 Task: Create a due date automation trigger when advanced on, on the monday before a card is due add fields without custom field "Resume" set to a date between 1 and 7 working days from now at 11:00 AM.
Action: Mouse moved to (1161, 92)
Screenshot: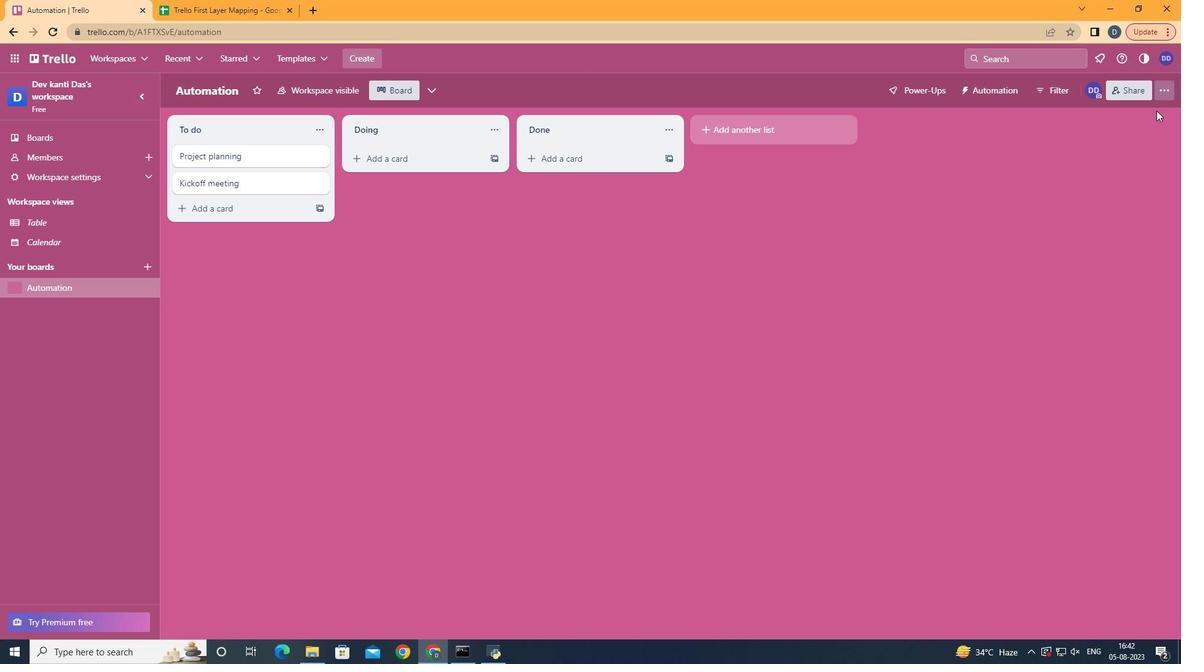 
Action: Mouse pressed left at (1161, 92)
Screenshot: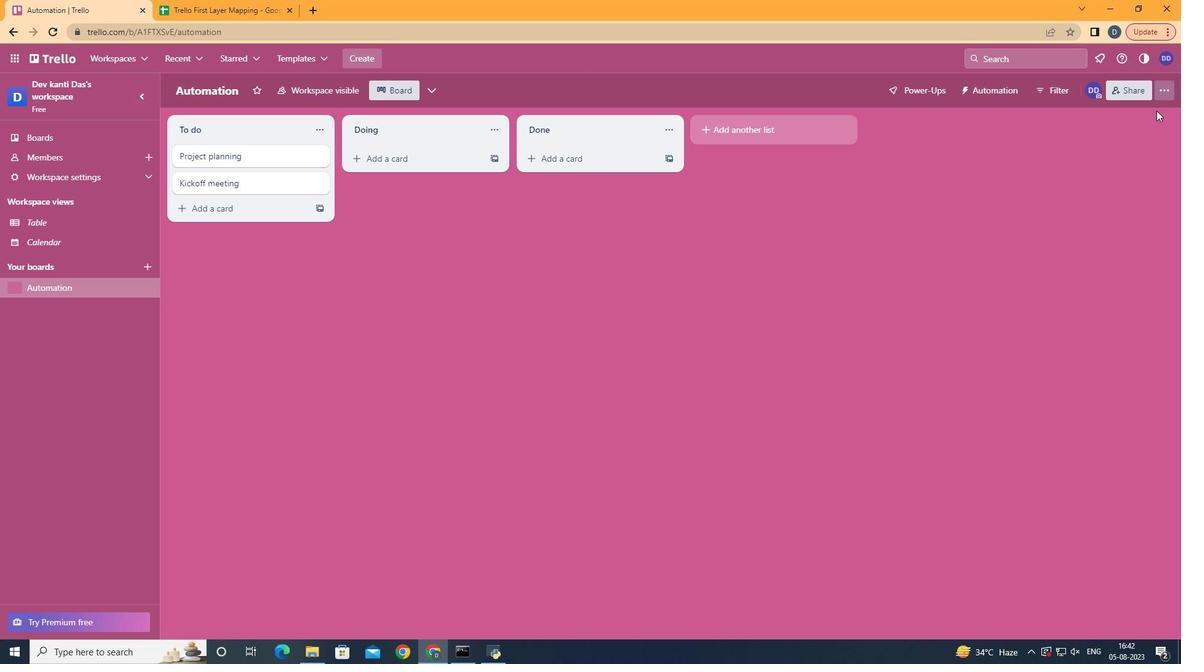 
Action: Mouse moved to (1071, 267)
Screenshot: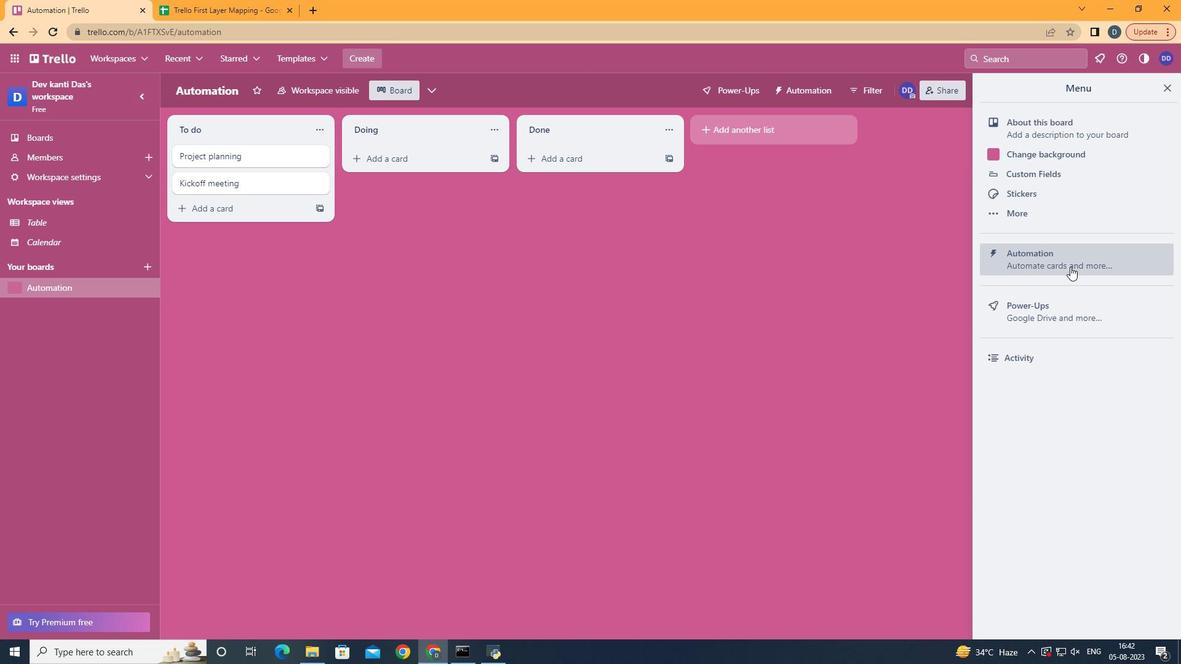 
Action: Mouse pressed left at (1071, 267)
Screenshot: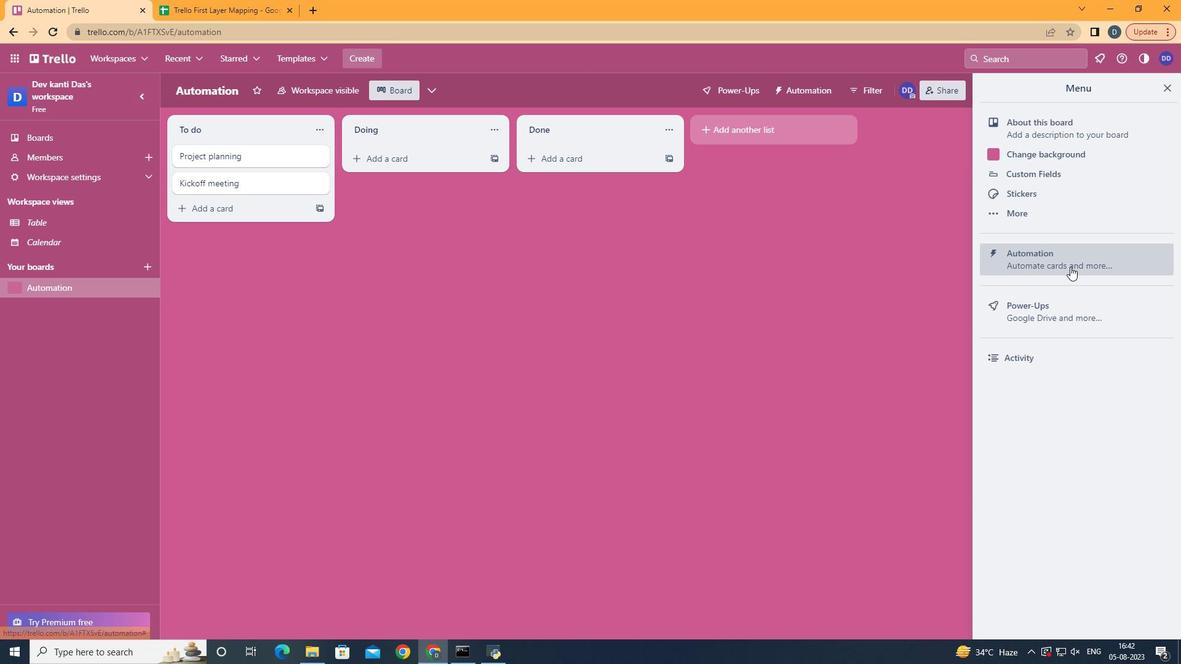 
Action: Mouse moved to (260, 254)
Screenshot: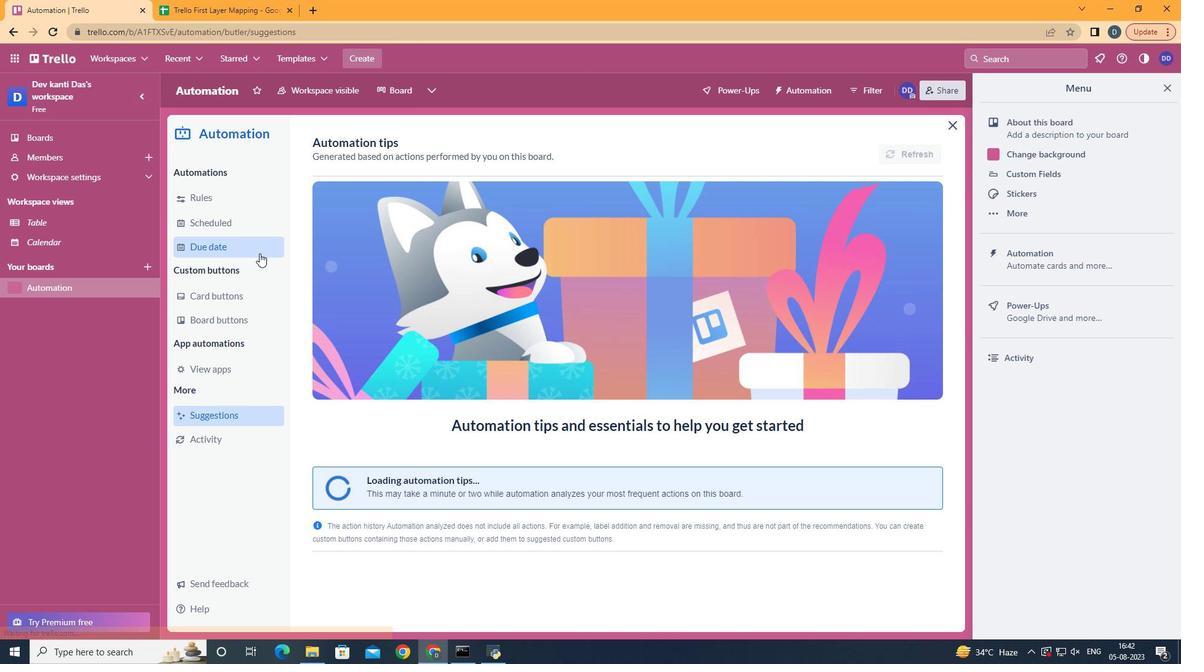 
Action: Mouse pressed left at (260, 254)
Screenshot: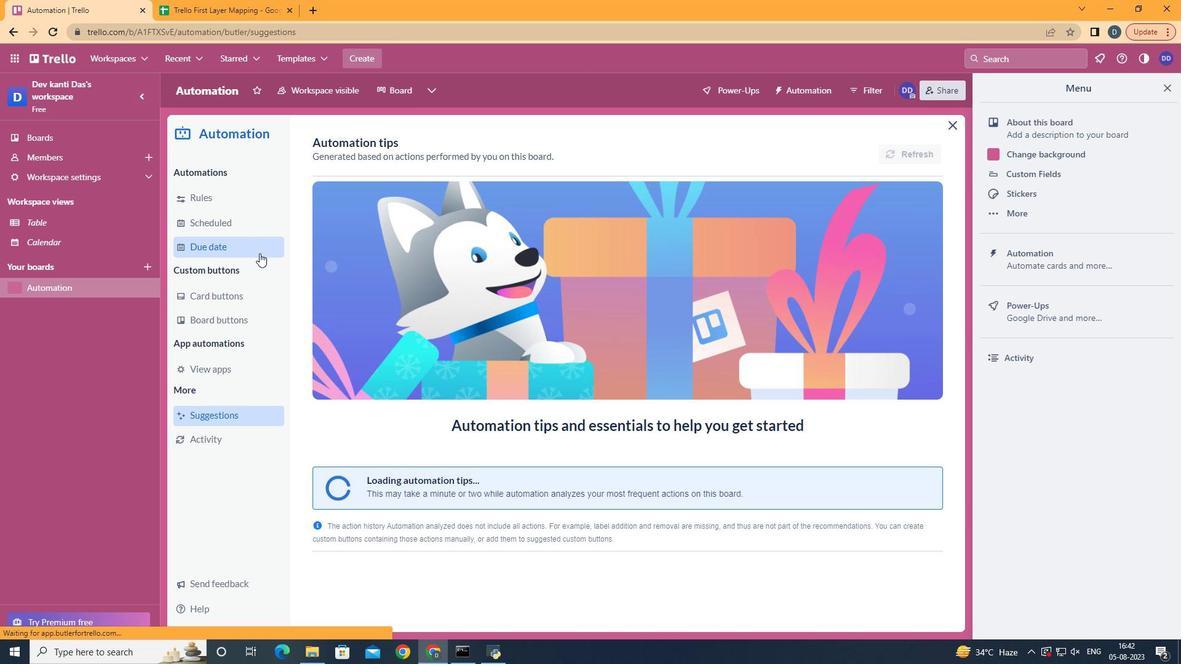 
Action: Mouse moved to (876, 145)
Screenshot: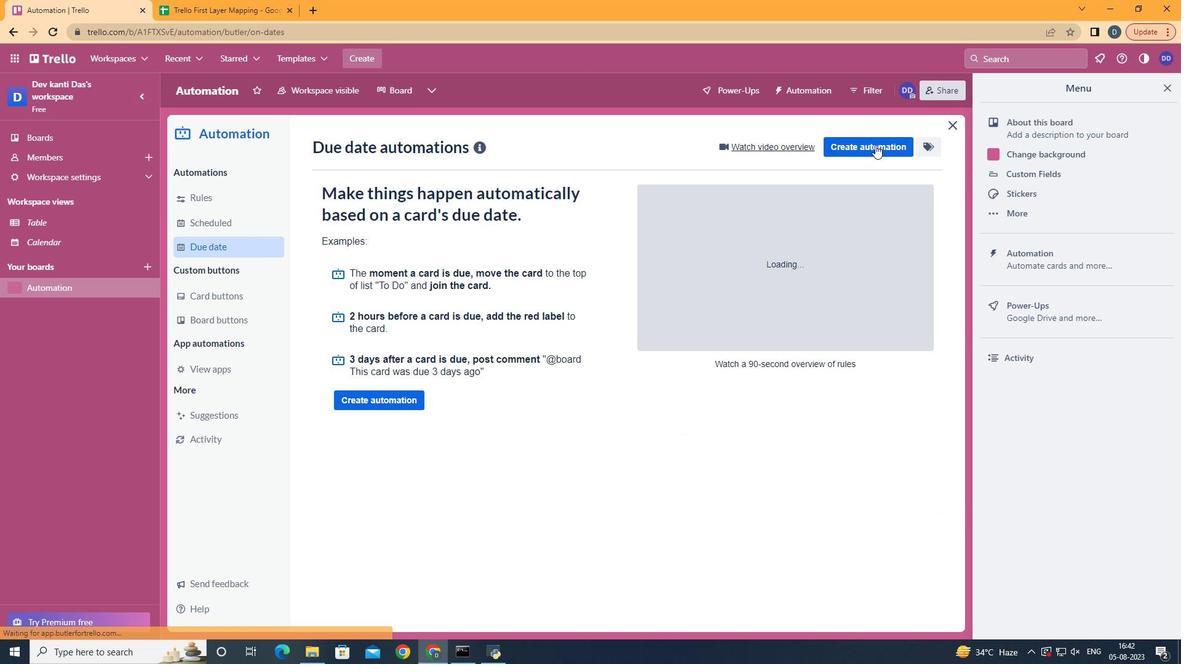 
Action: Mouse pressed left at (876, 145)
Screenshot: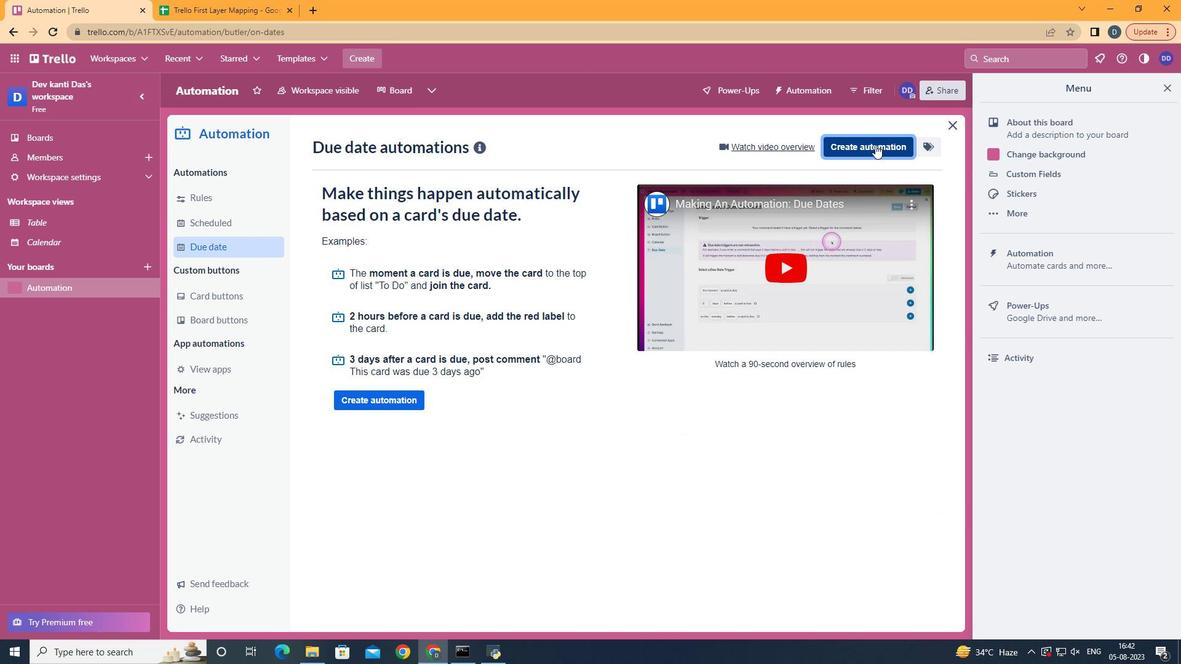 
Action: Mouse moved to (633, 274)
Screenshot: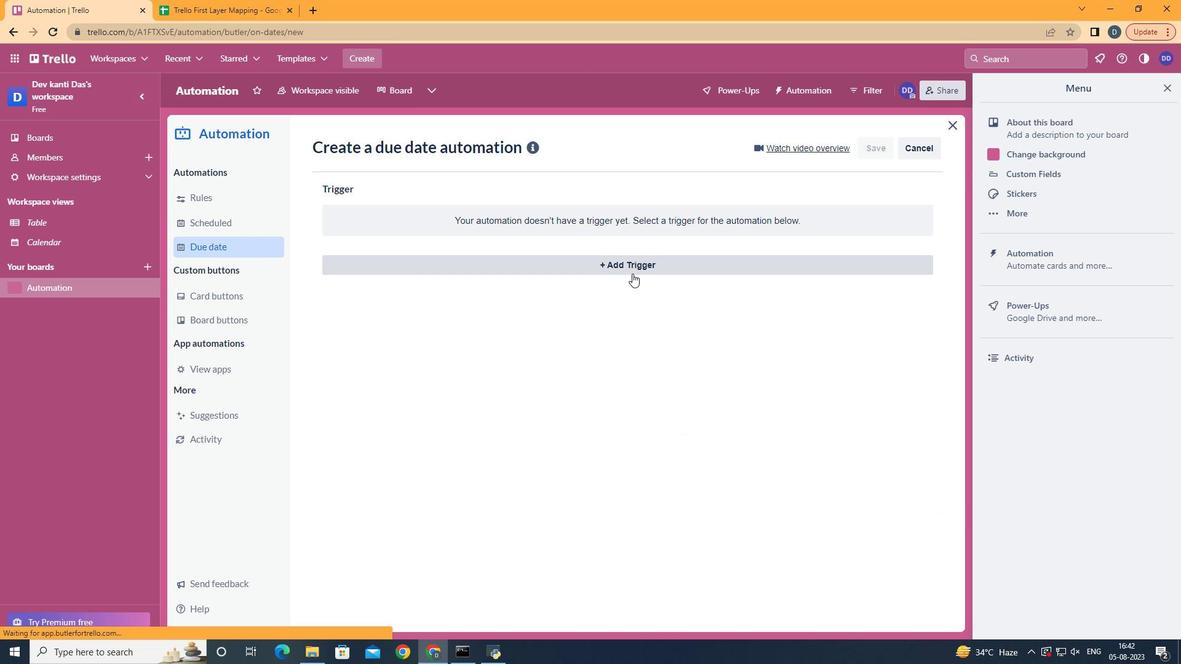 
Action: Mouse pressed left at (633, 274)
Screenshot: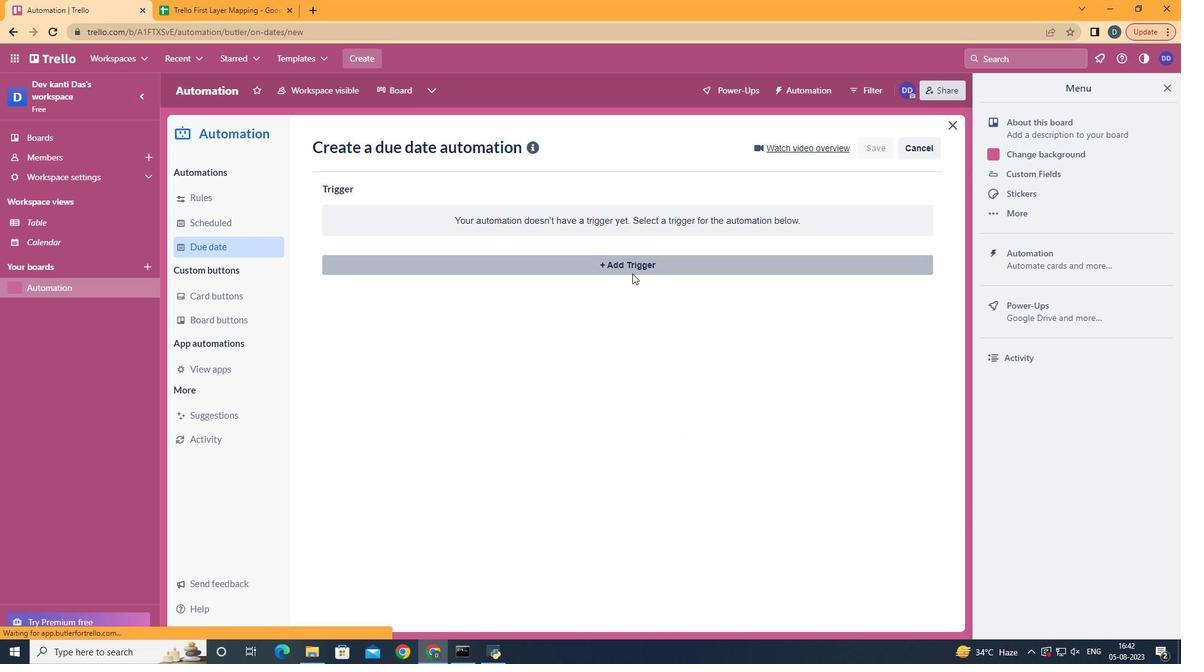 
Action: Mouse moved to (396, 324)
Screenshot: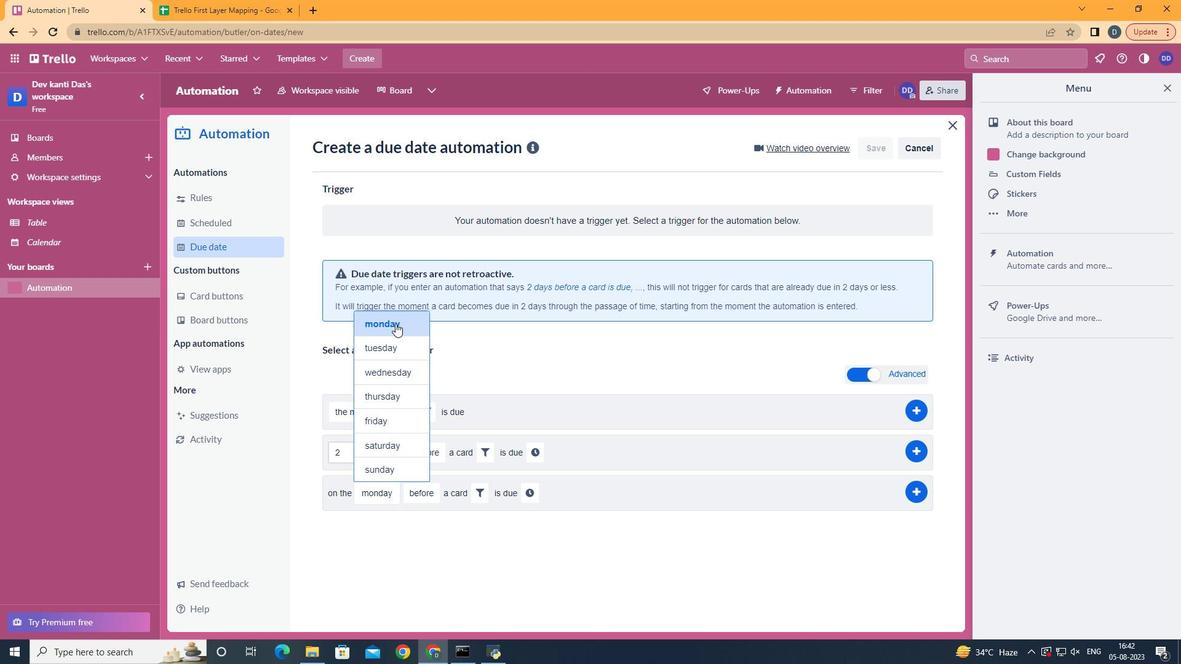 
Action: Mouse pressed left at (396, 324)
Screenshot: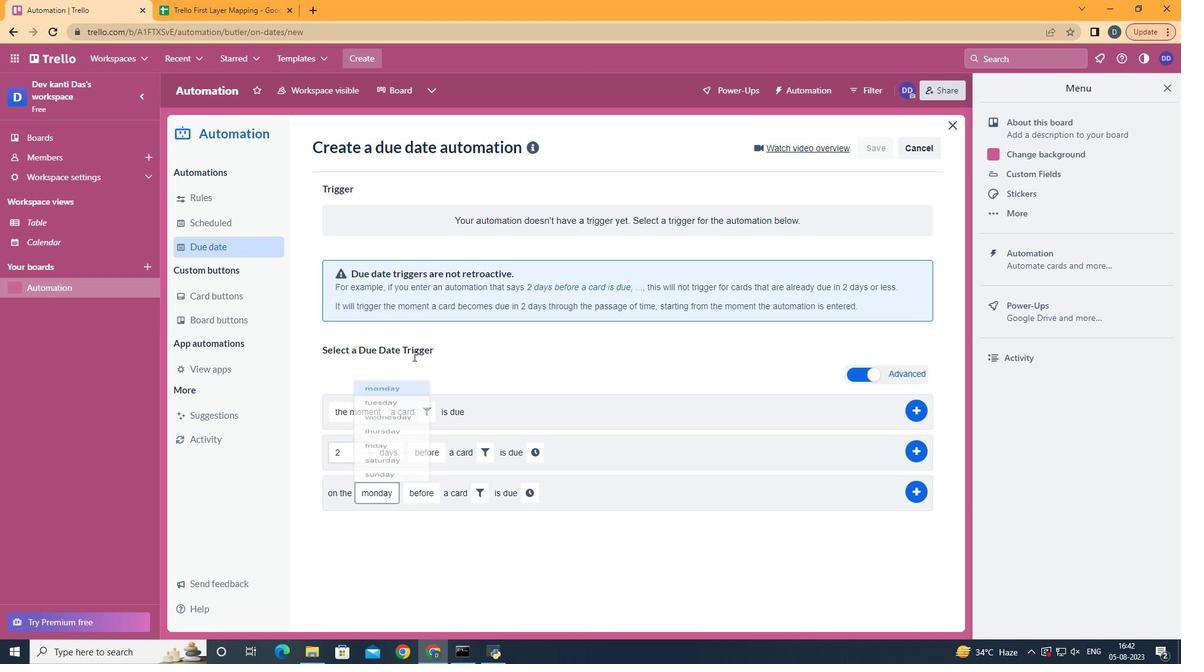 
Action: Mouse moved to (433, 517)
Screenshot: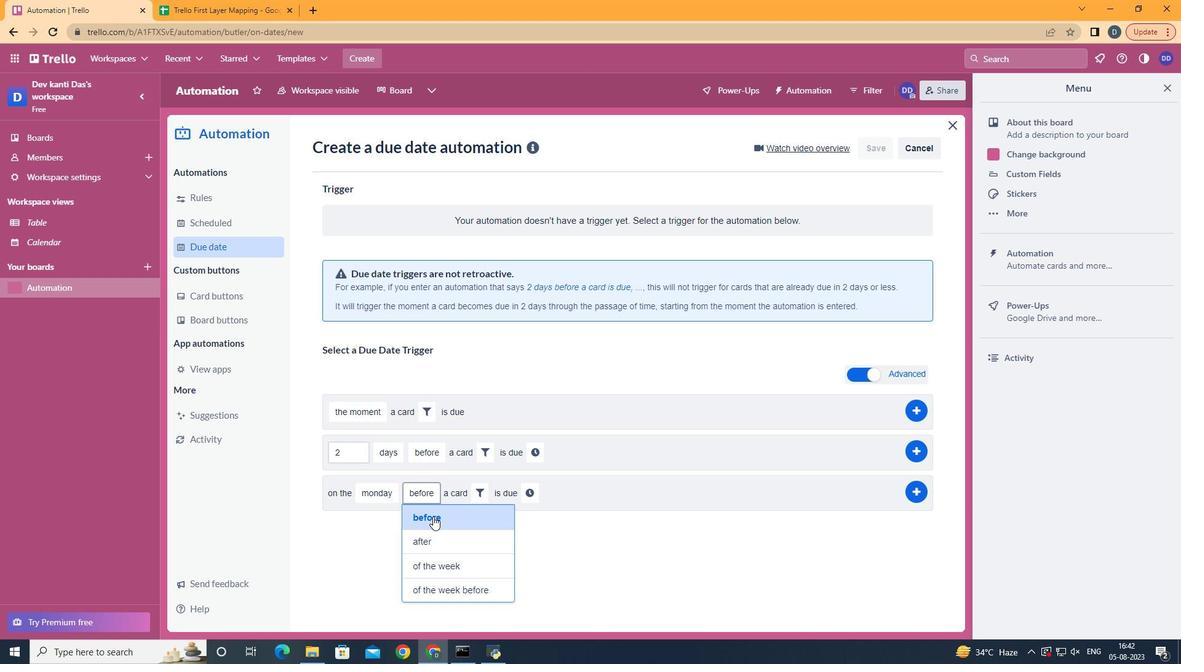 
Action: Mouse pressed left at (433, 517)
Screenshot: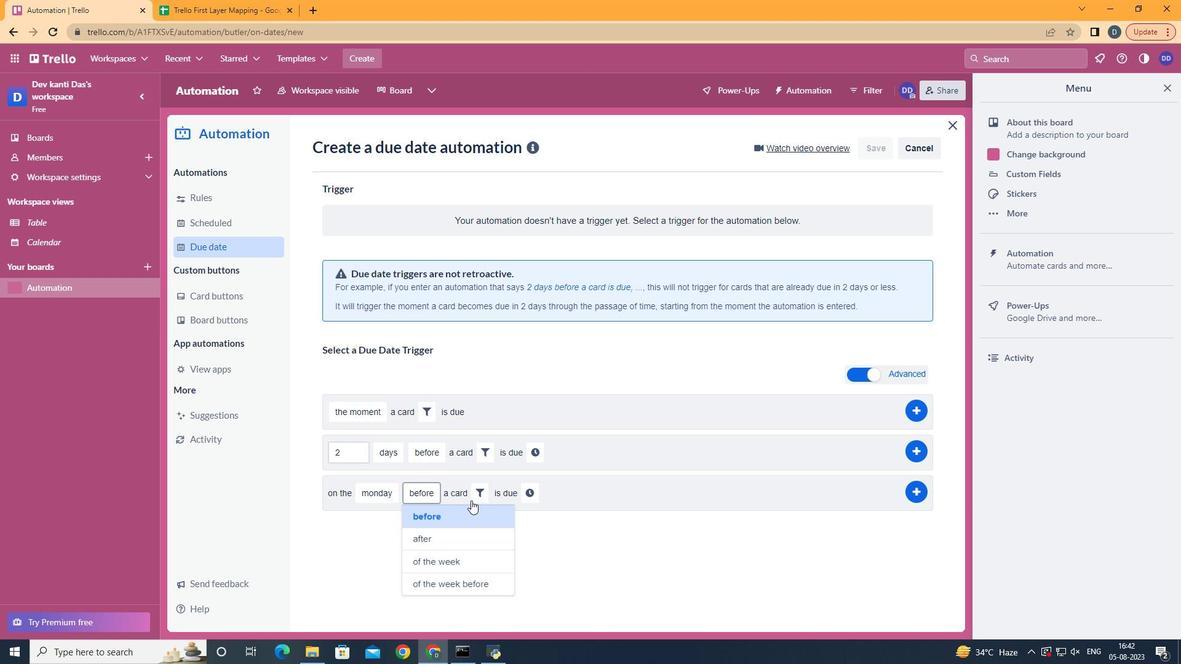 
Action: Mouse moved to (485, 494)
Screenshot: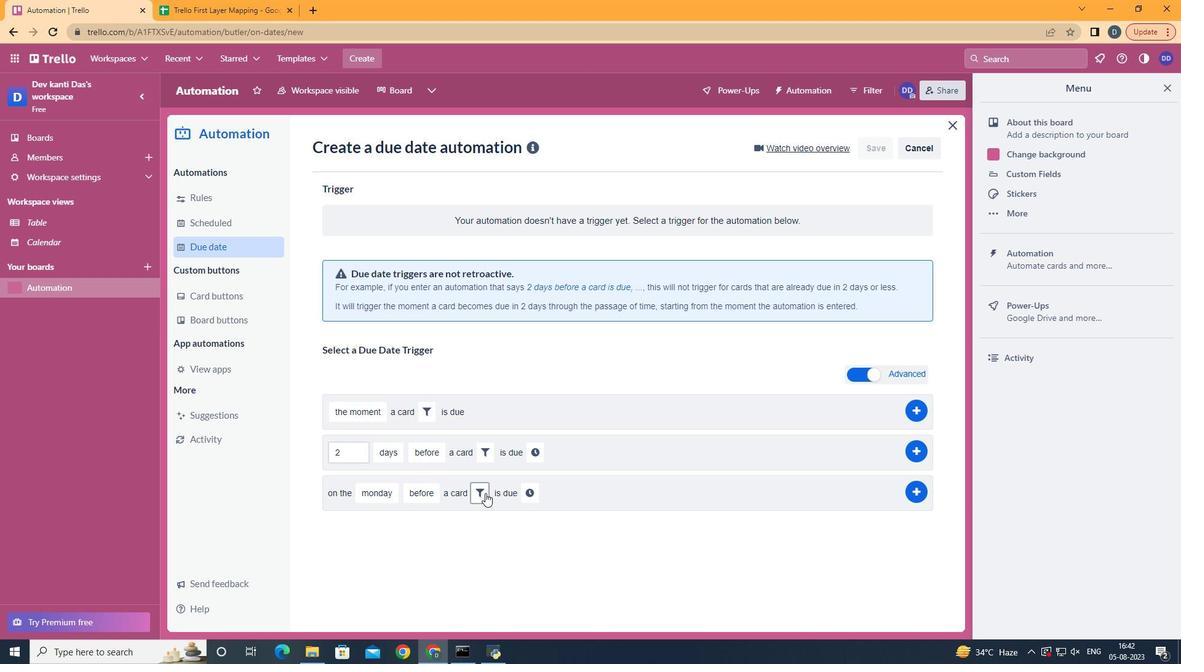 
Action: Mouse pressed left at (485, 494)
Screenshot: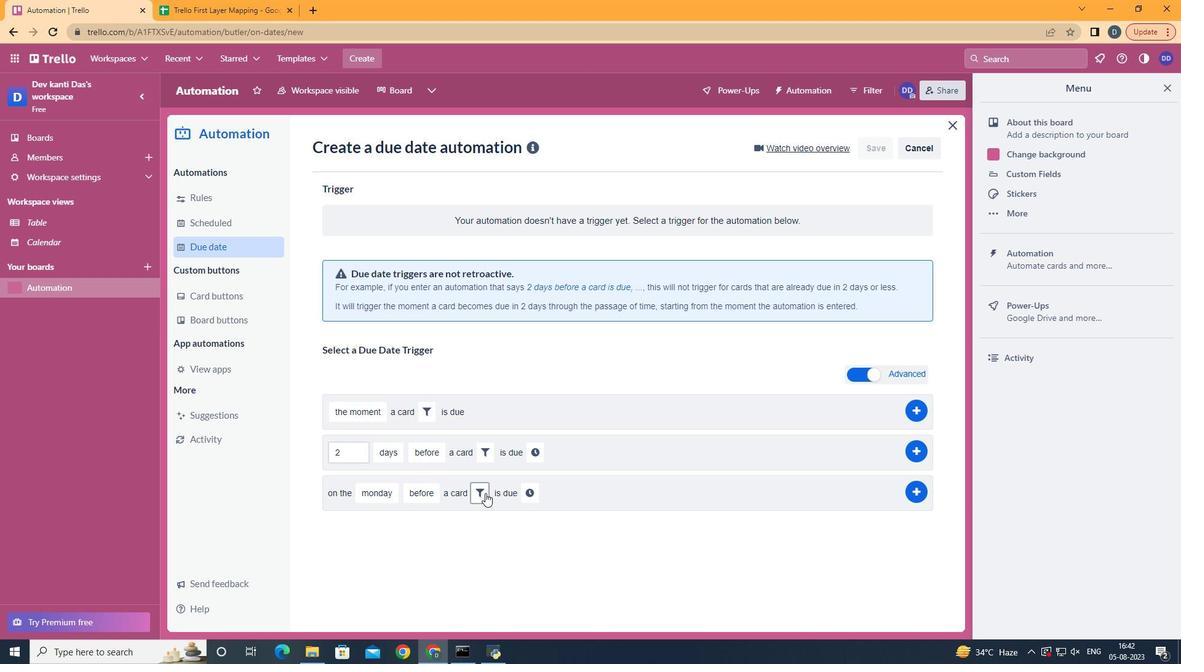 
Action: Mouse moved to (687, 535)
Screenshot: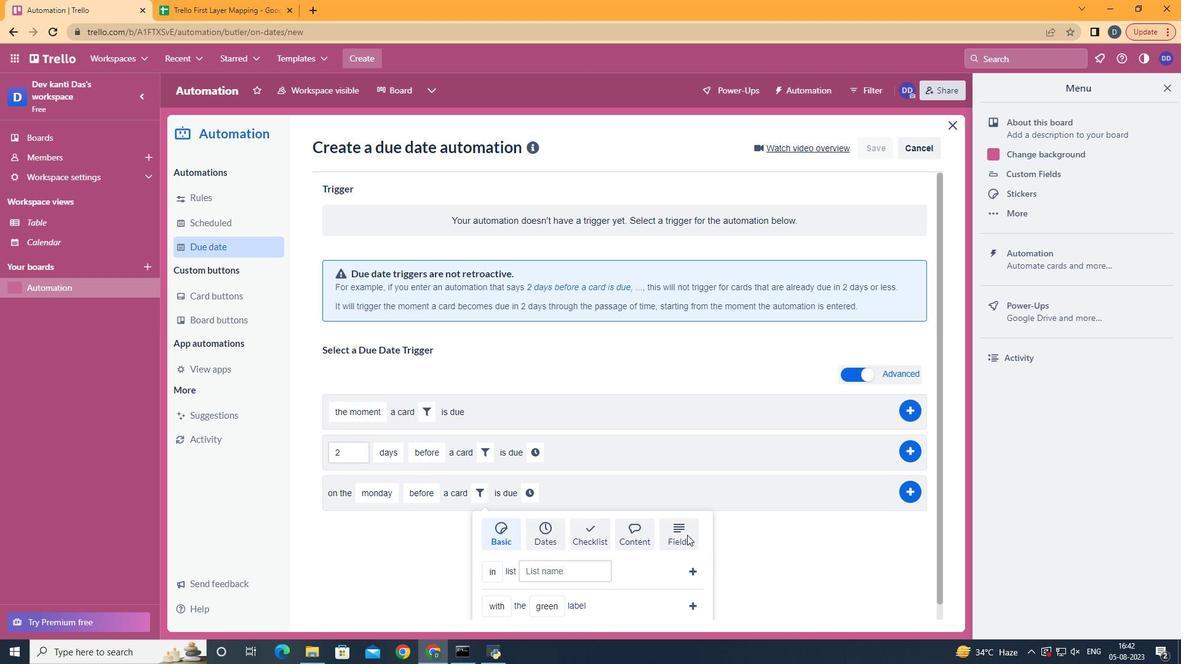 
Action: Mouse pressed left at (687, 535)
Screenshot: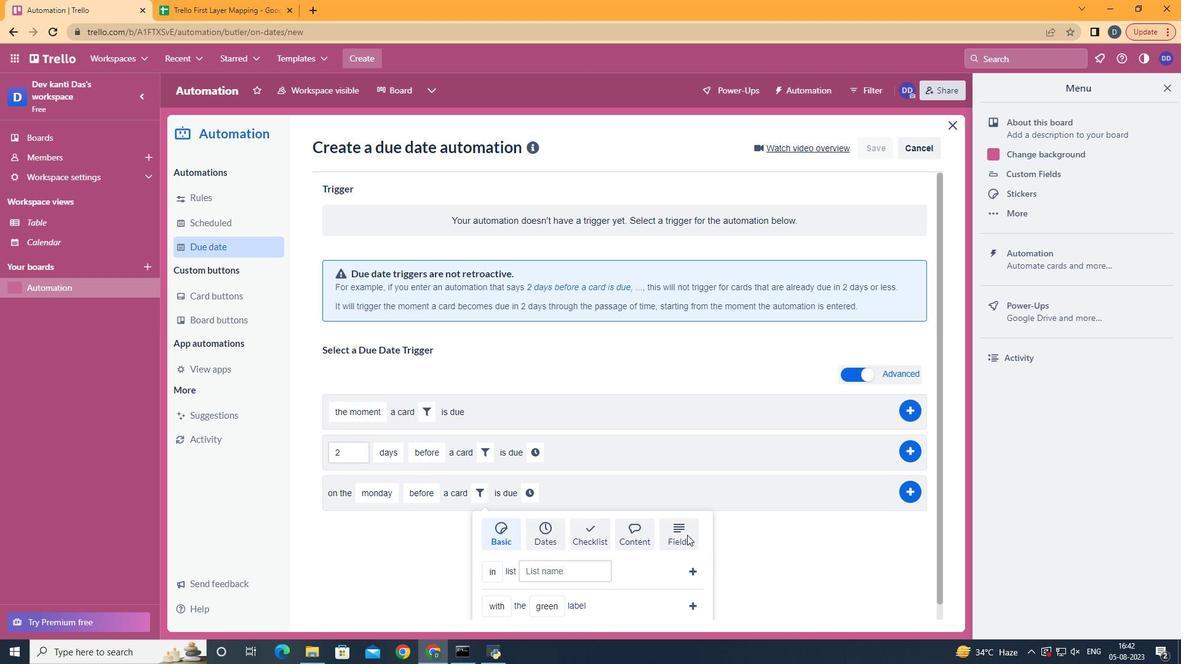 
Action: Mouse moved to (708, 528)
Screenshot: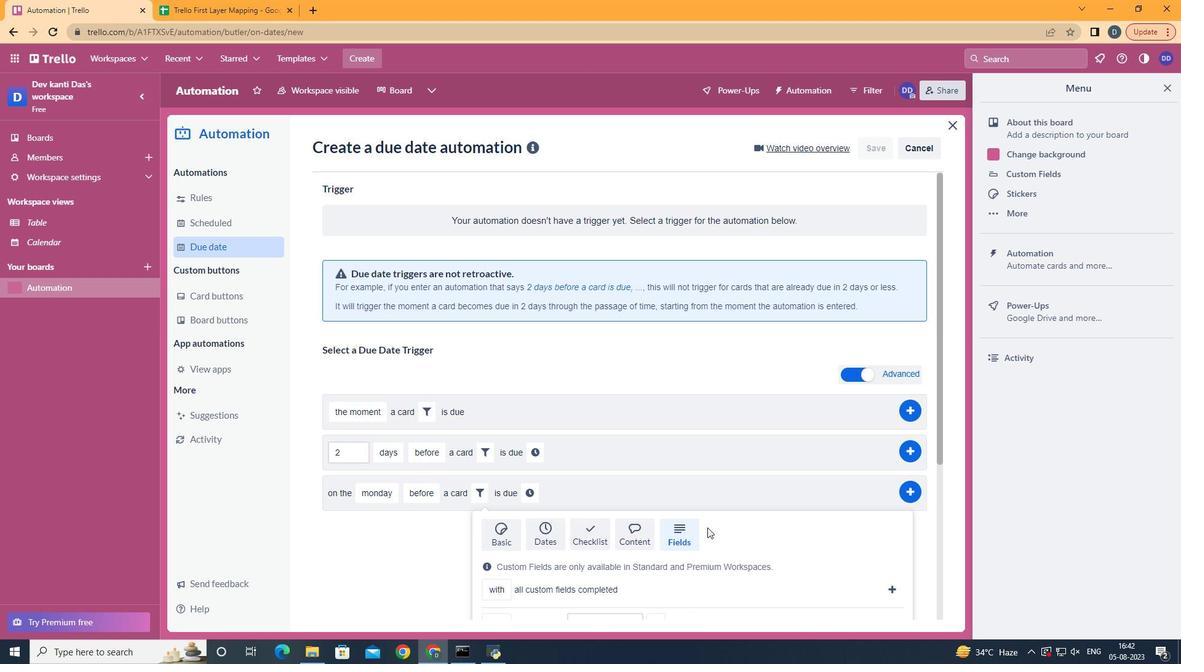 
Action: Mouse scrolled (708, 527) with delta (0, 0)
Screenshot: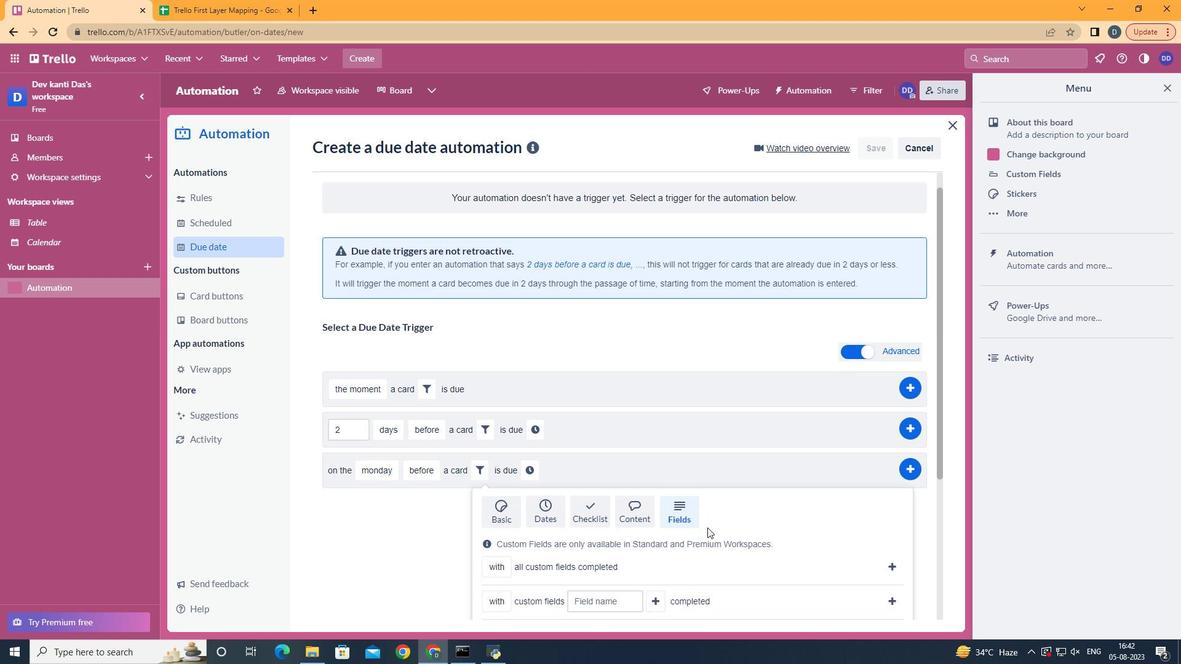
Action: Mouse scrolled (708, 527) with delta (0, 0)
Screenshot: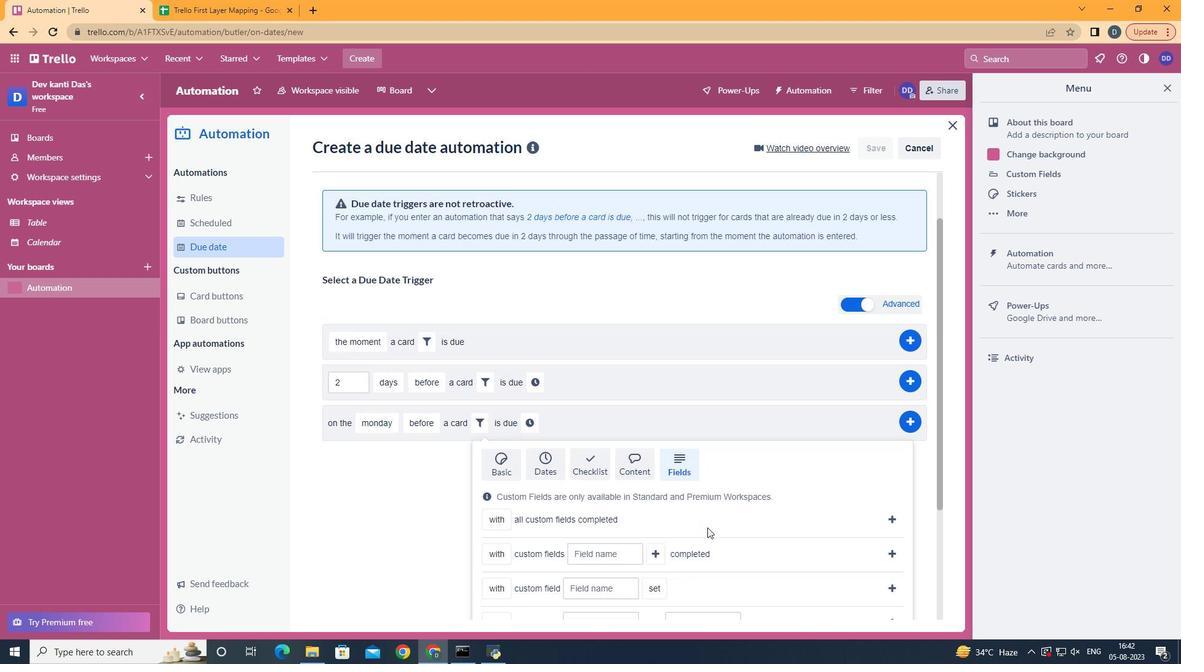 
Action: Mouse scrolled (708, 527) with delta (0, 0)
Screenshot: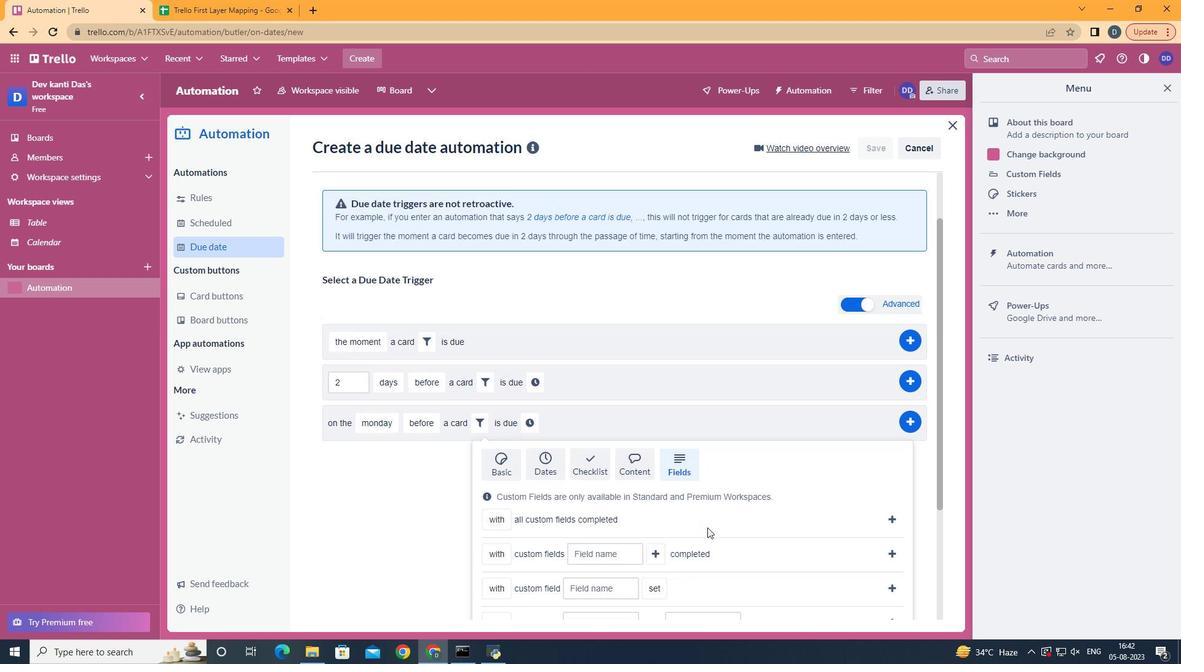 
Action: Mouse scrolled (708, 527) with delta (0, 0)
Screenshot: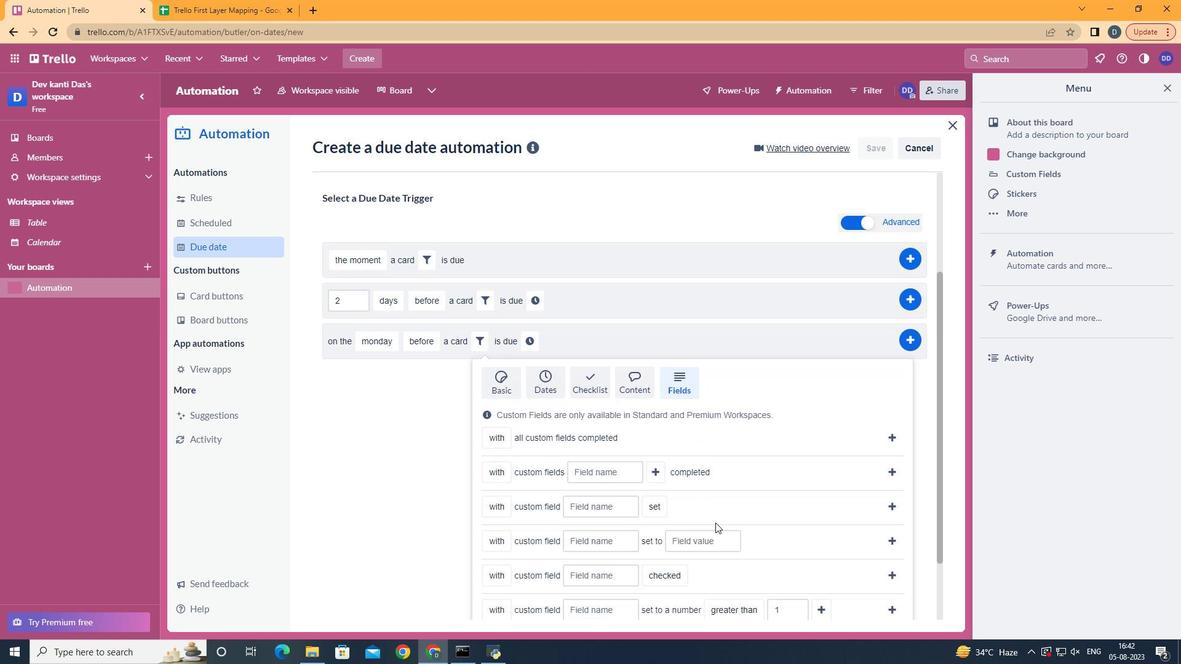 
Action: Mouse moved to (498, 569)
Screenshot: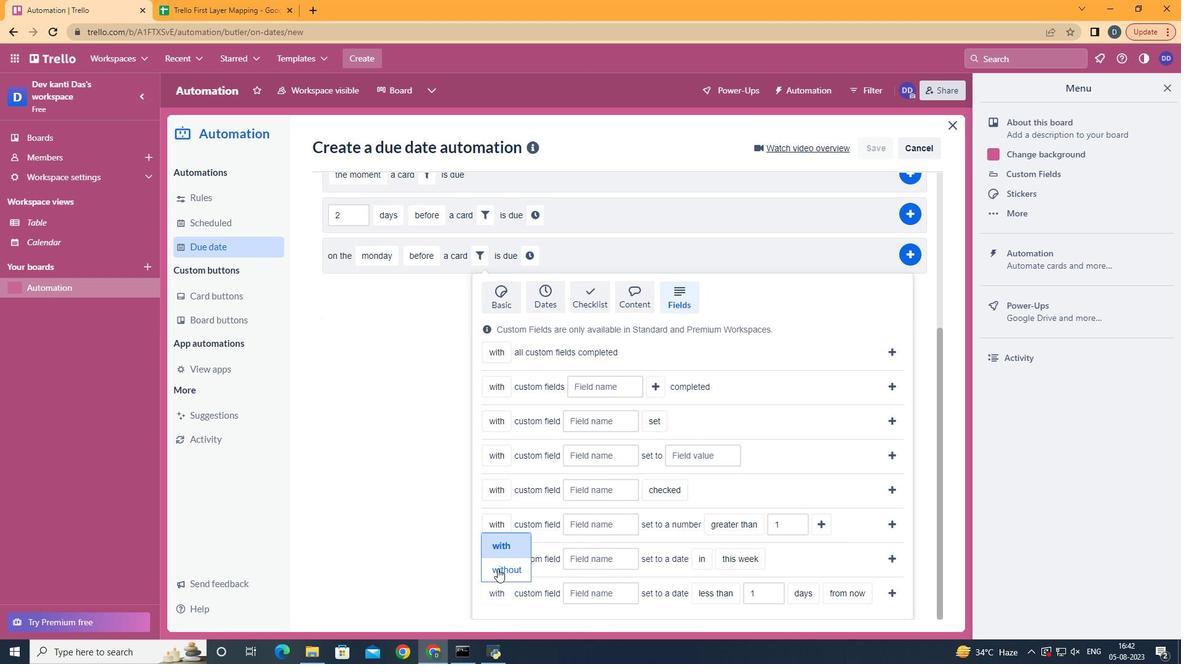 
Action: Mouse pressed left at (498, 569)
Screenshot: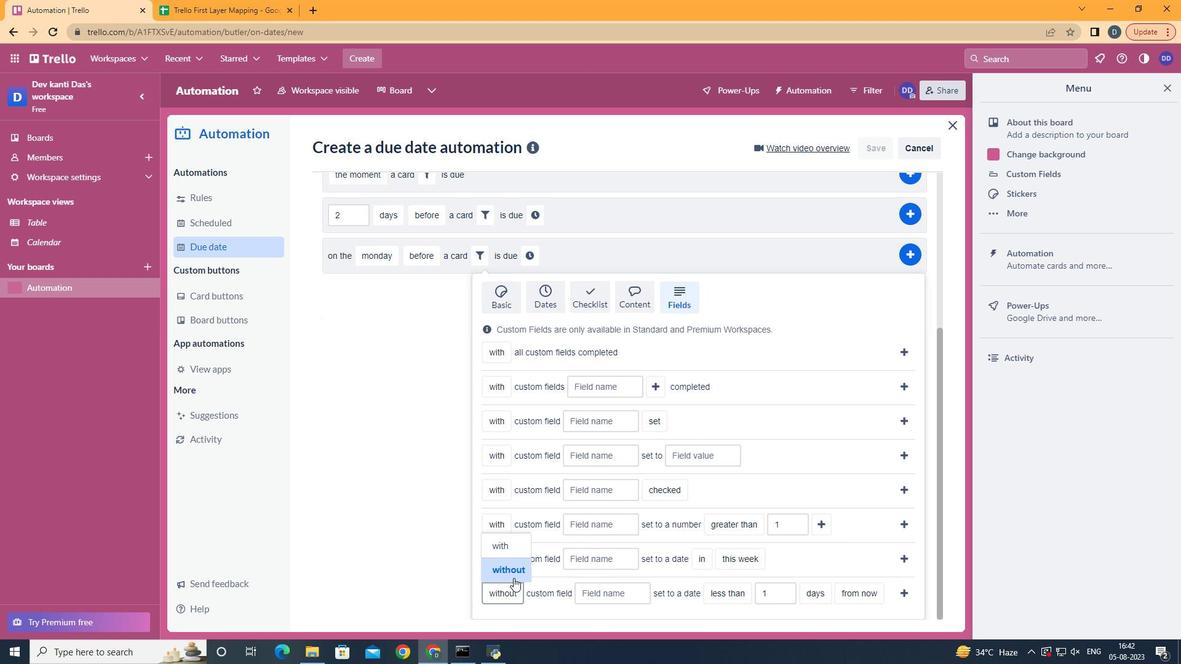 
Action: Mouse moved to (602, 590)
Screenshot: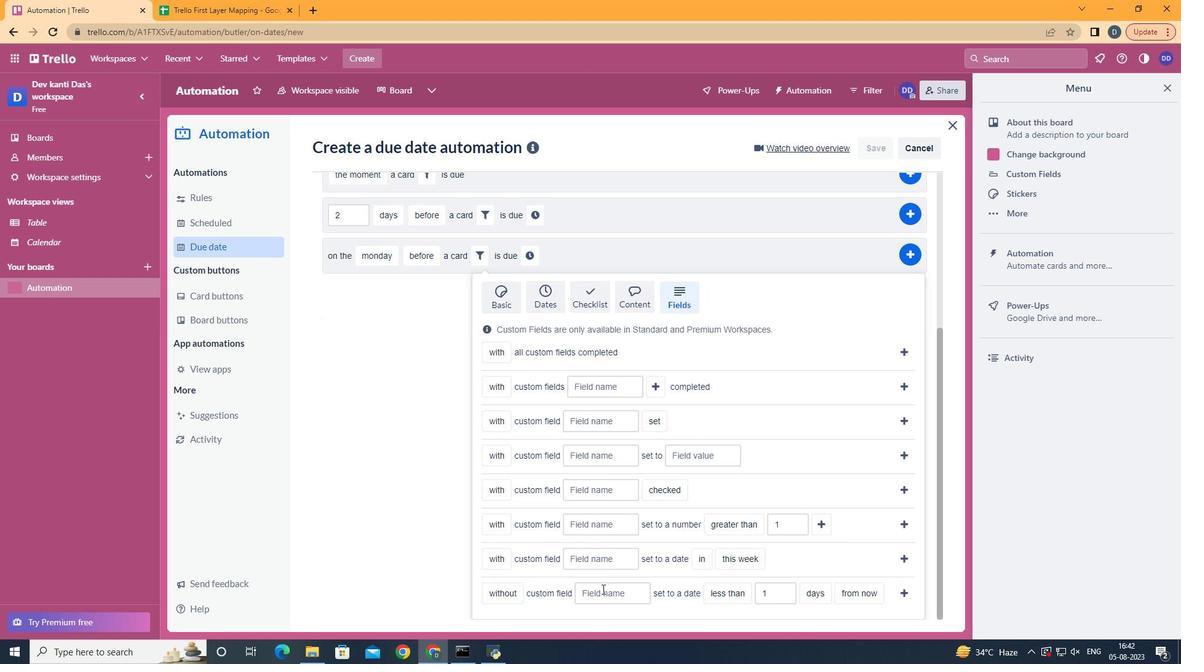 
Action: Mouse pressed left at (602, 590)
Screenshot: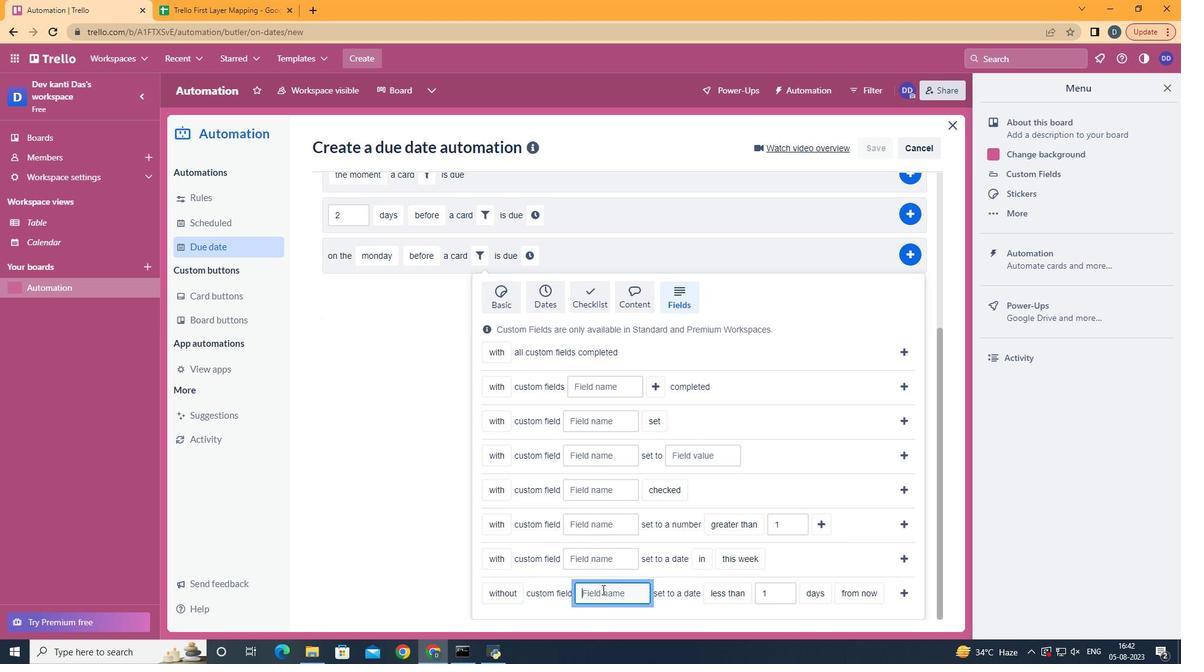 
Action: Mouse moved to (602, 590)
Screenshot: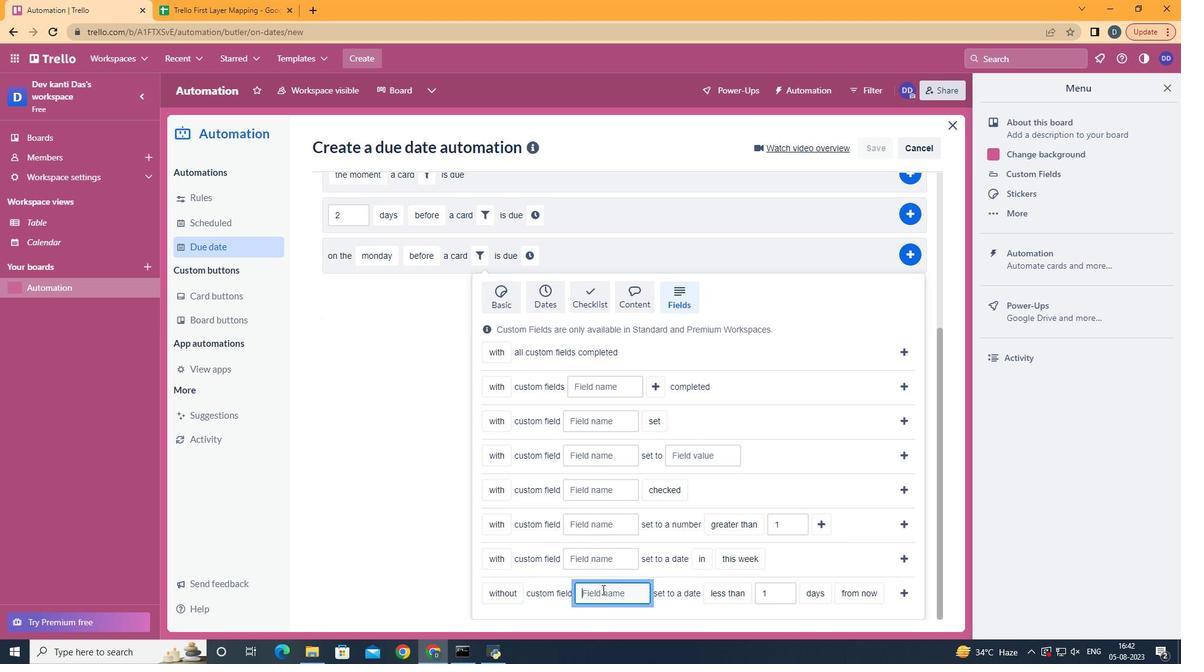 
Action: Key pressed <Key.shift>Resume
Screenshot: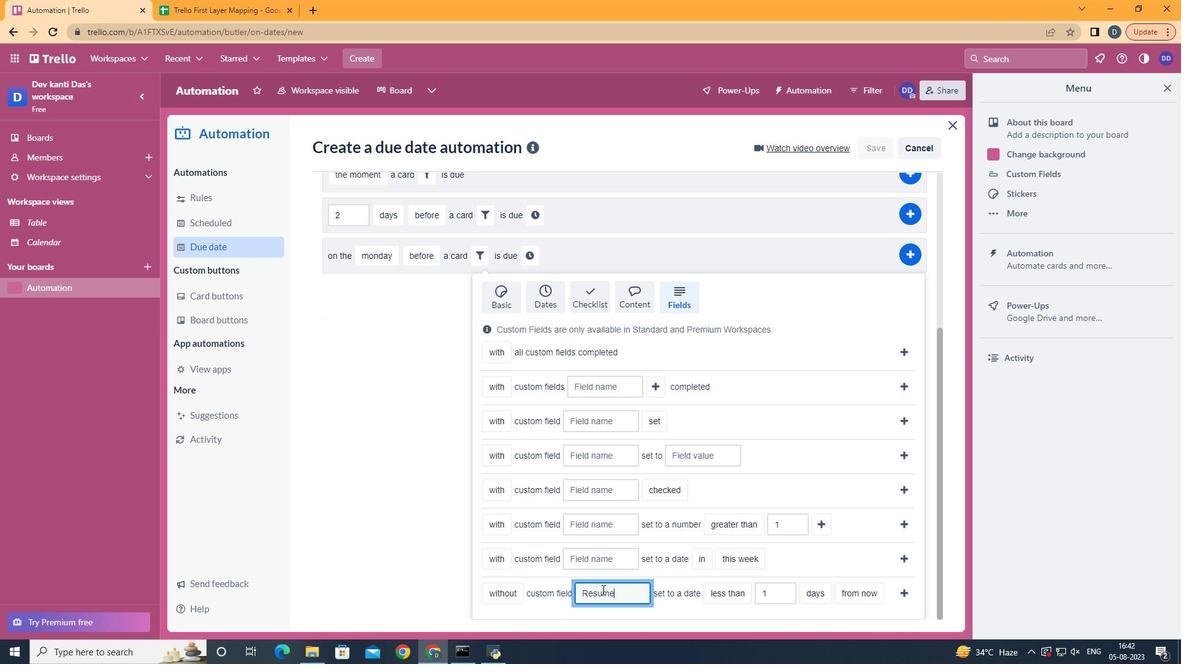 
Action: Mouse moved to (740, 561)
Screenshot: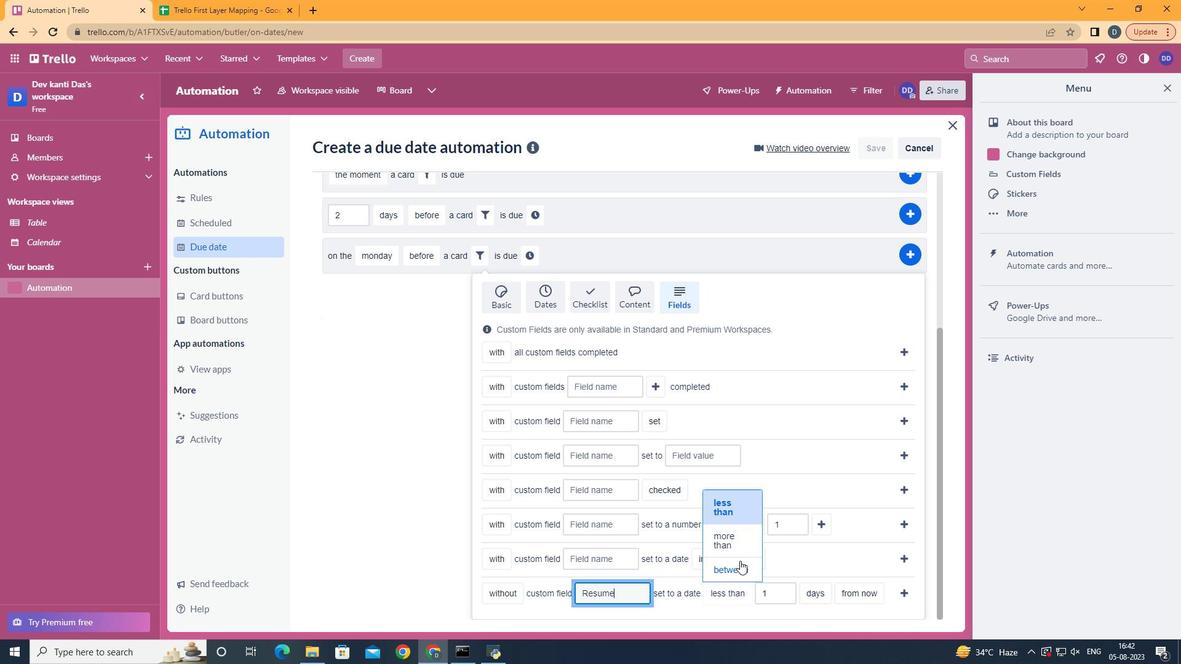 
Action: Mouse pressed left at (740, 561)
Screenshot: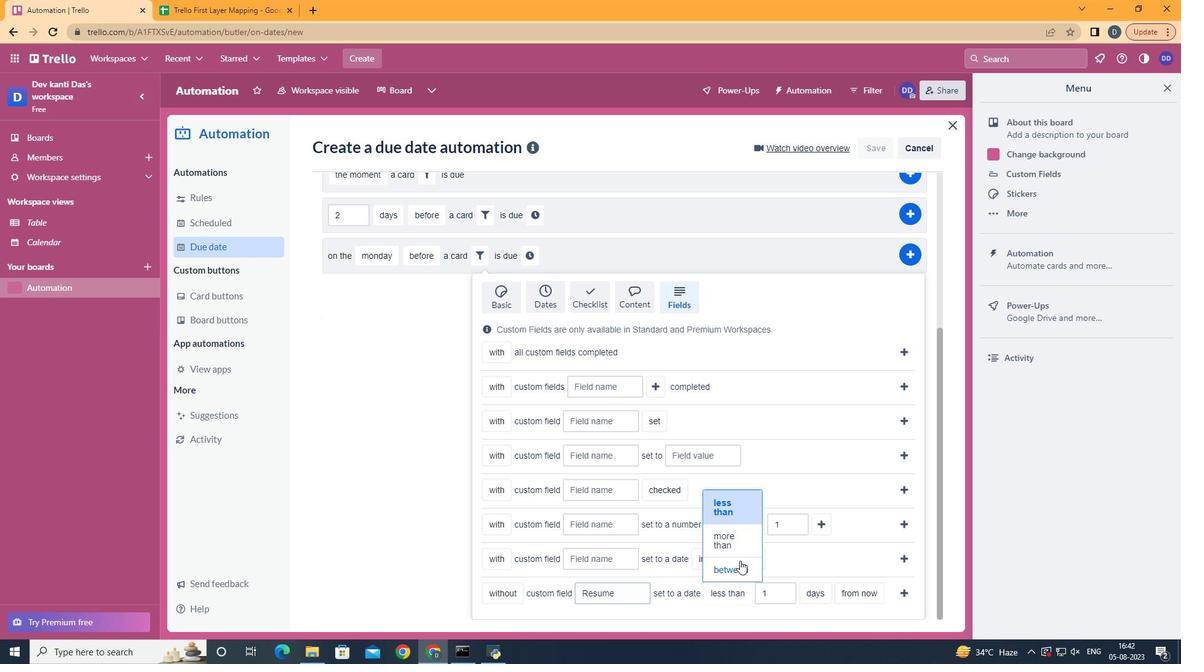 
Action: Mouse moved to (818, 553)
Screenshot: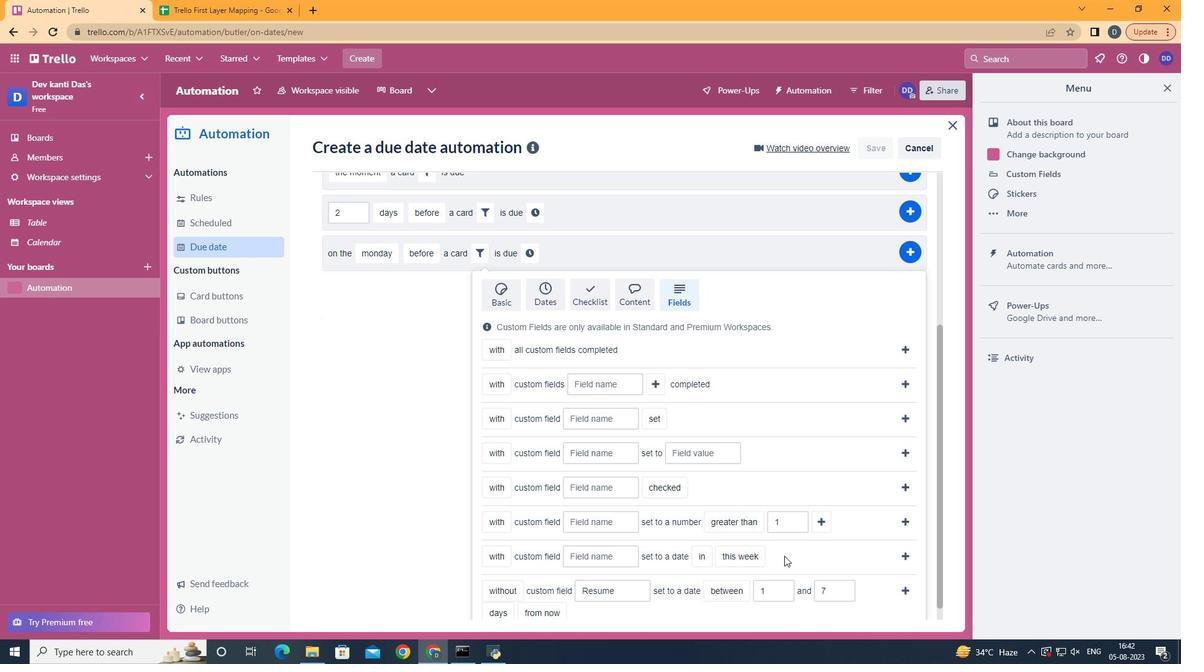 
Action: Mouse scrolled (818, 552) with delta (0, 0)
Screenshot: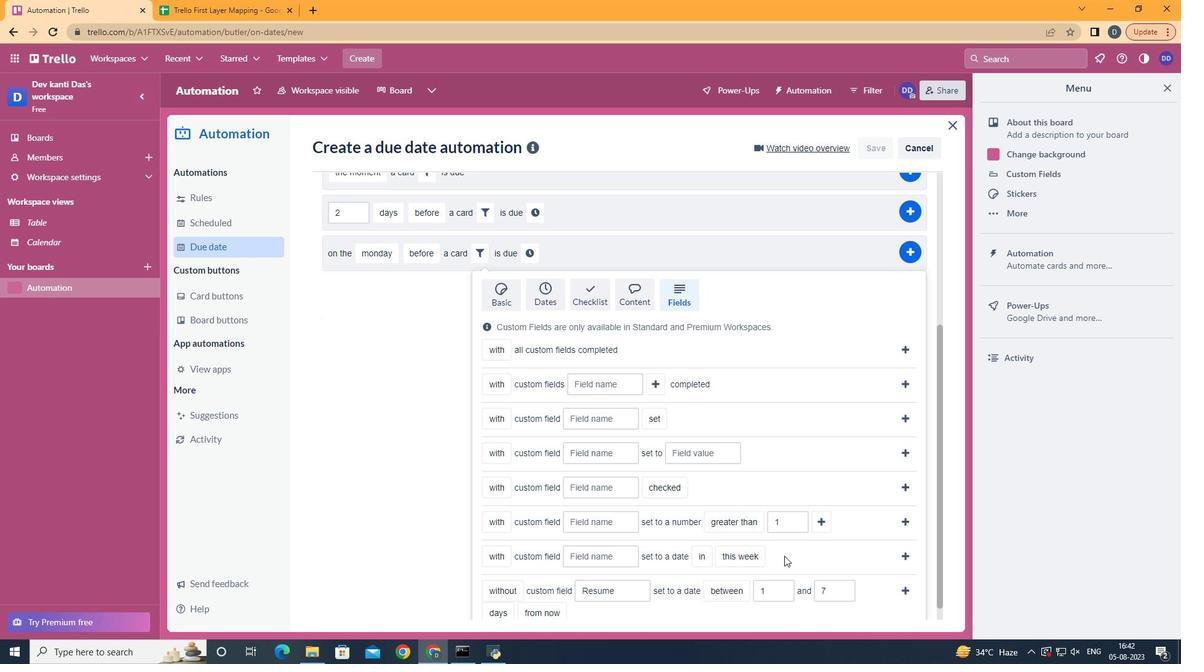 
Action: Mouse scrolled (818, 552) with delta (0, 0)
Screenshot: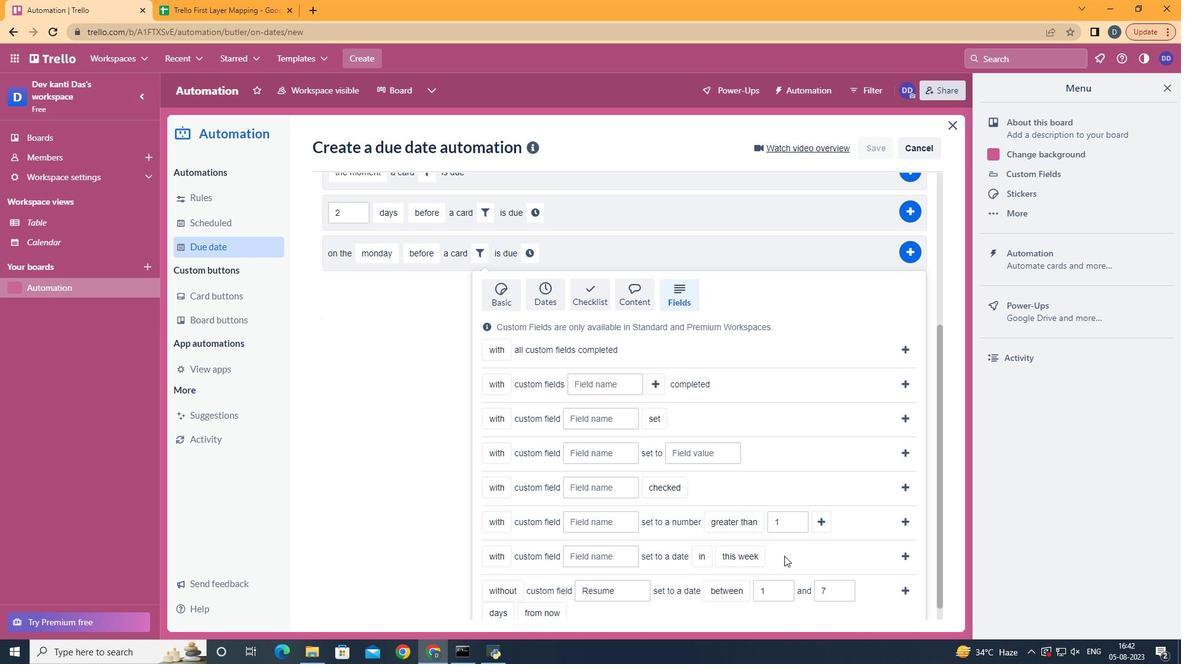 
Action: Mouse scrolled (818, 552) with delta (0, 0)
Screenshot: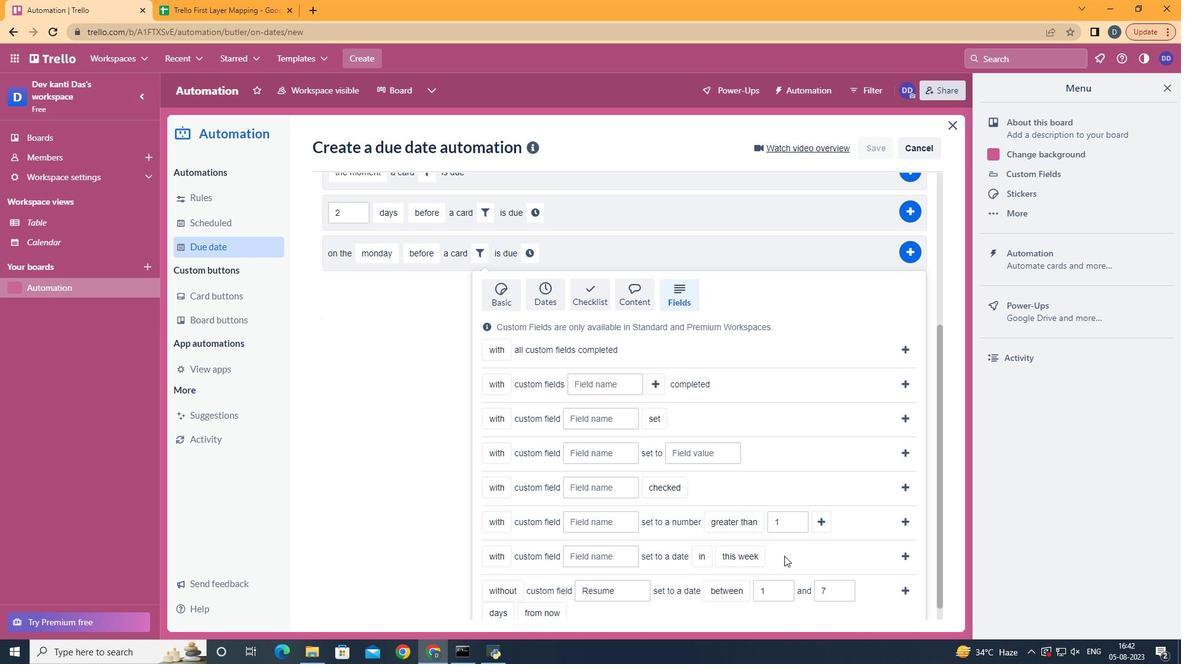 
Action: Mouse scrolled (818, 552) with delta (0, 0)
Screenshot: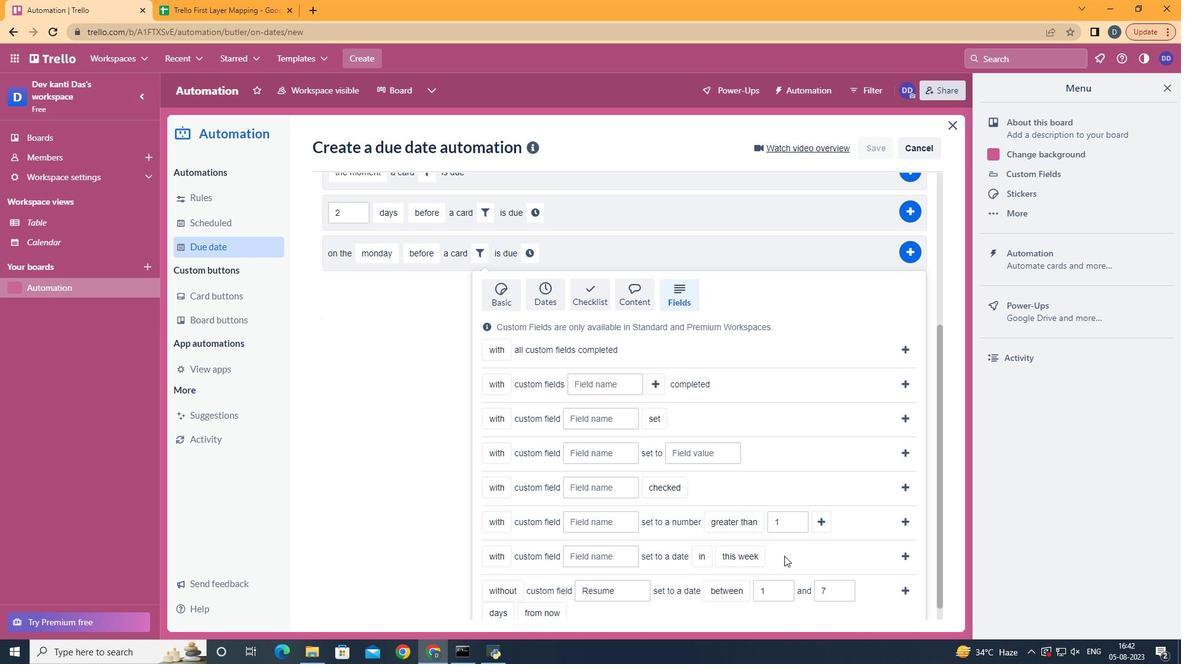 
Action: Mouse moved to (516, 566)
Screenshot: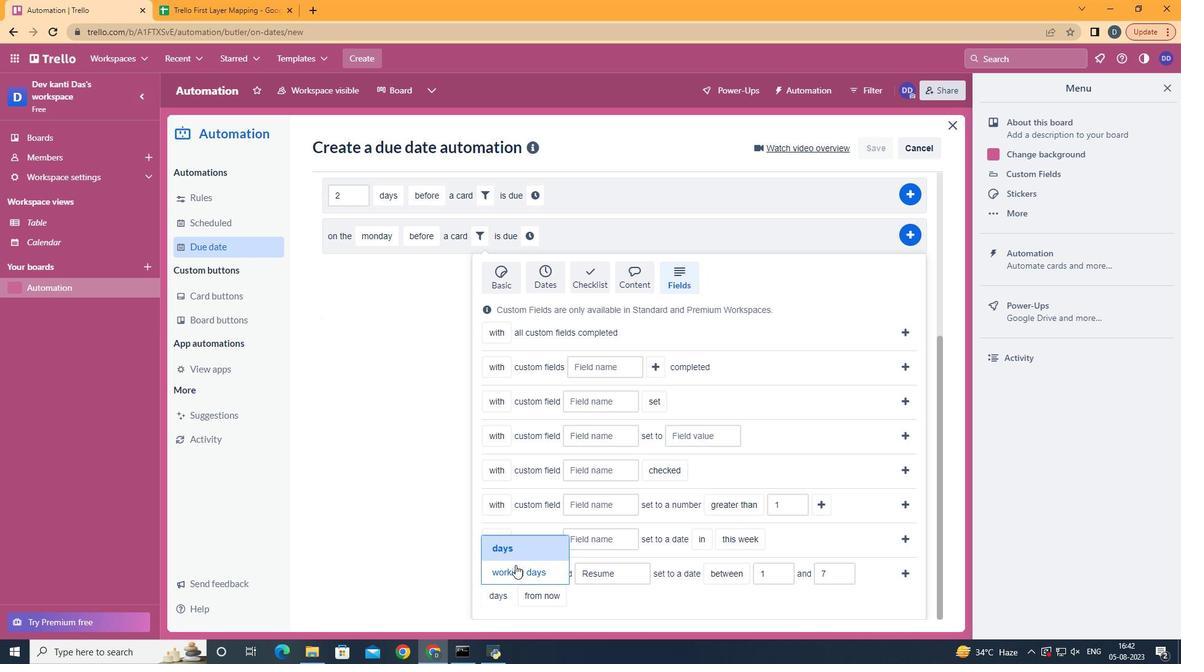 
Action: Mouse pressed left at (516, 566)
Screenshot: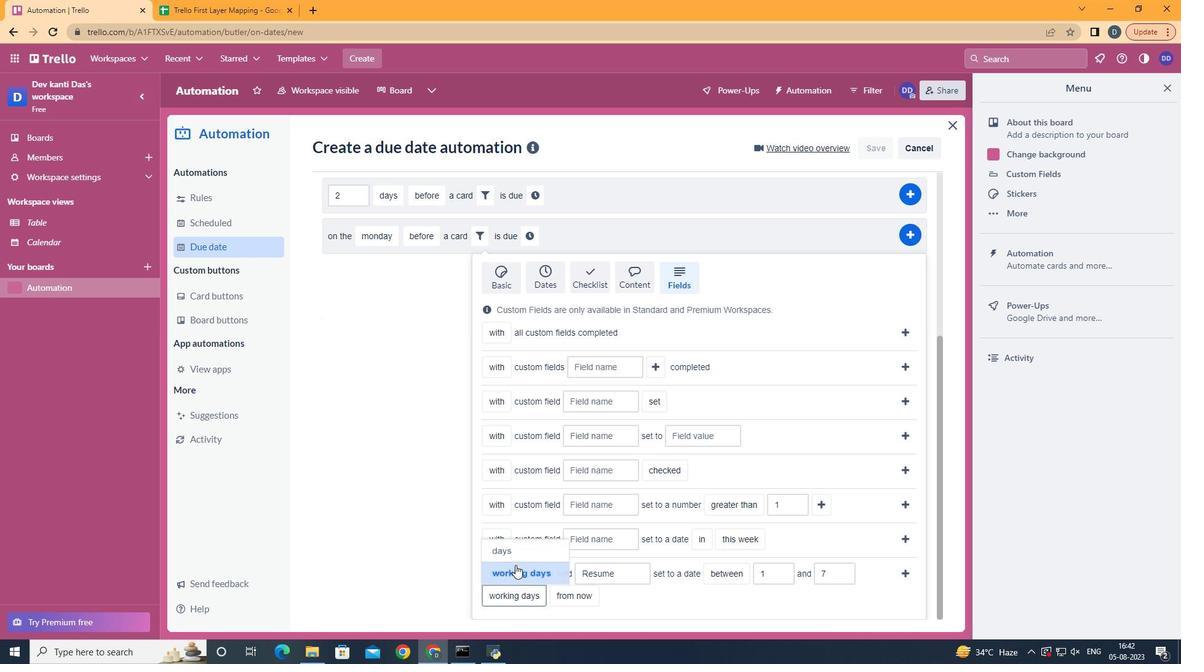 
Action: Mouse moved to (585, 541)
Screenshot: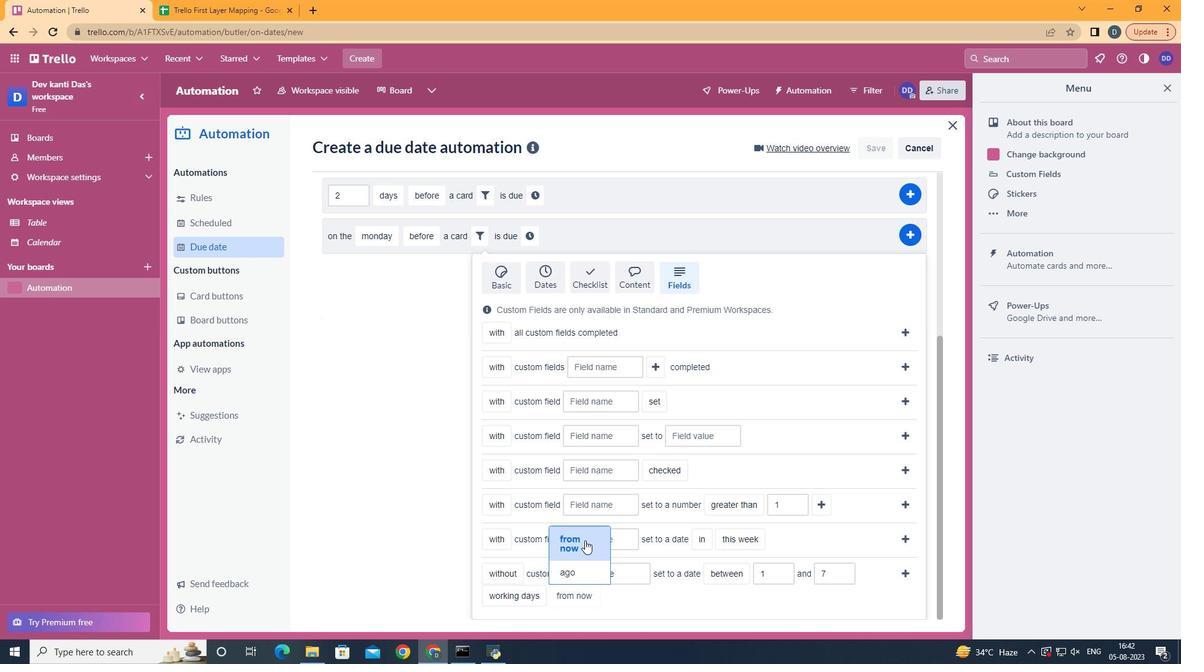 
Action: Mouse pressed left at (585, 541)
Screenshot: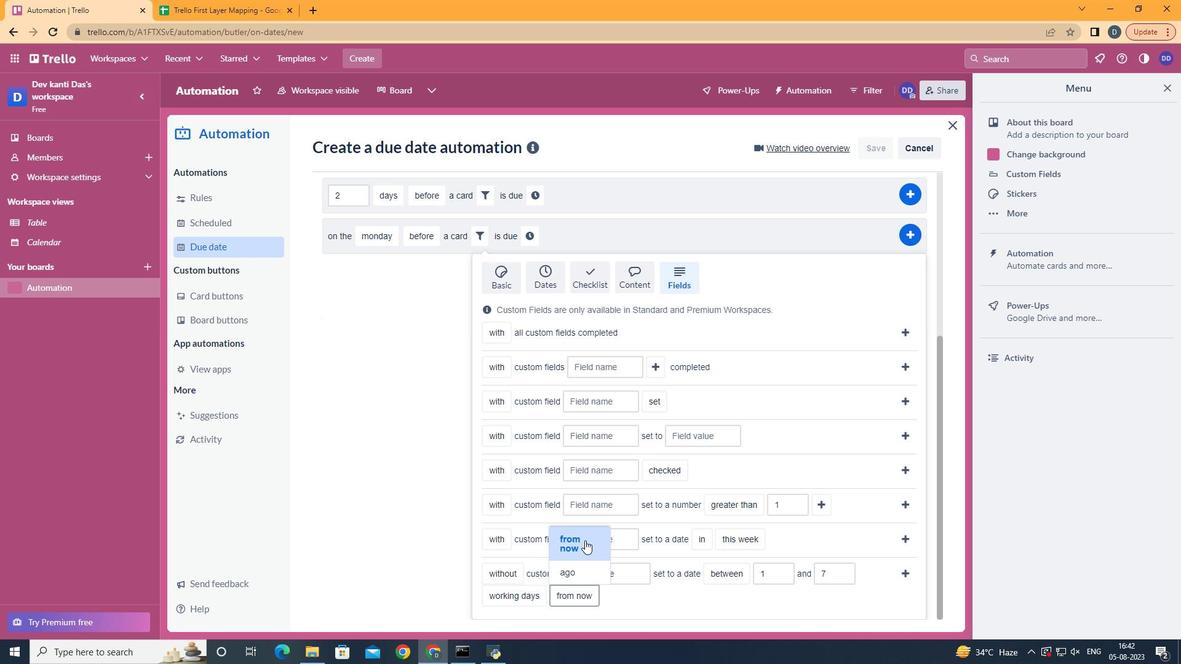 
Action: Mouse moved to (909, 576)
Screenshot: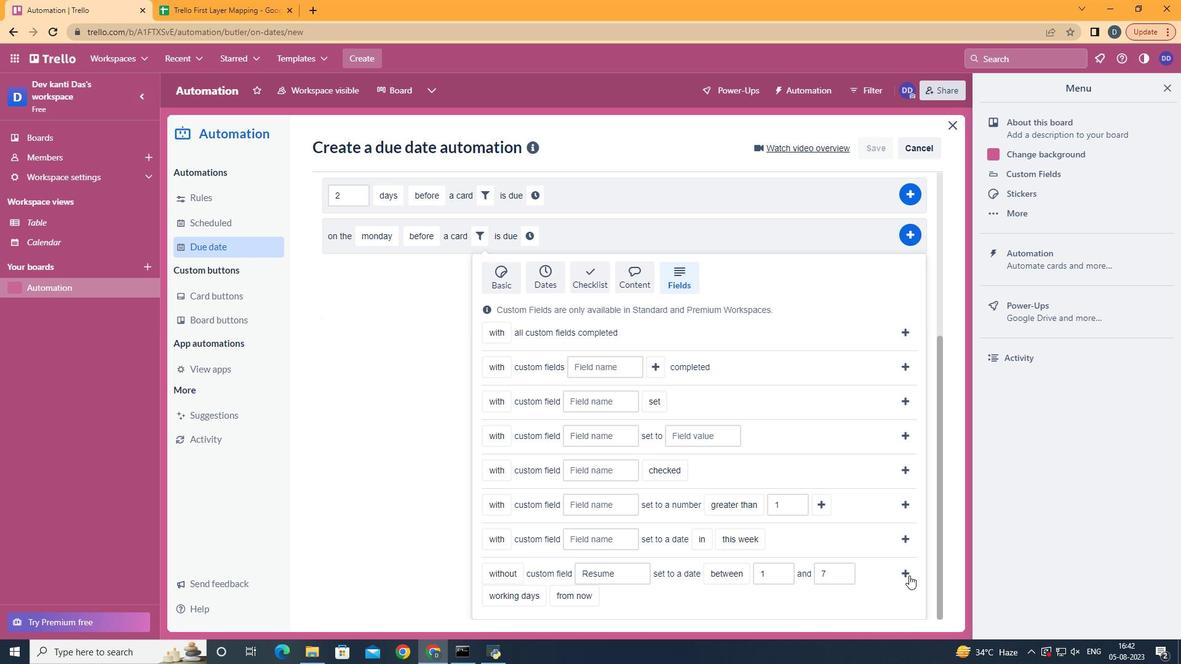 
Action: Mouse pressed left at (909, 576)
Screenshot: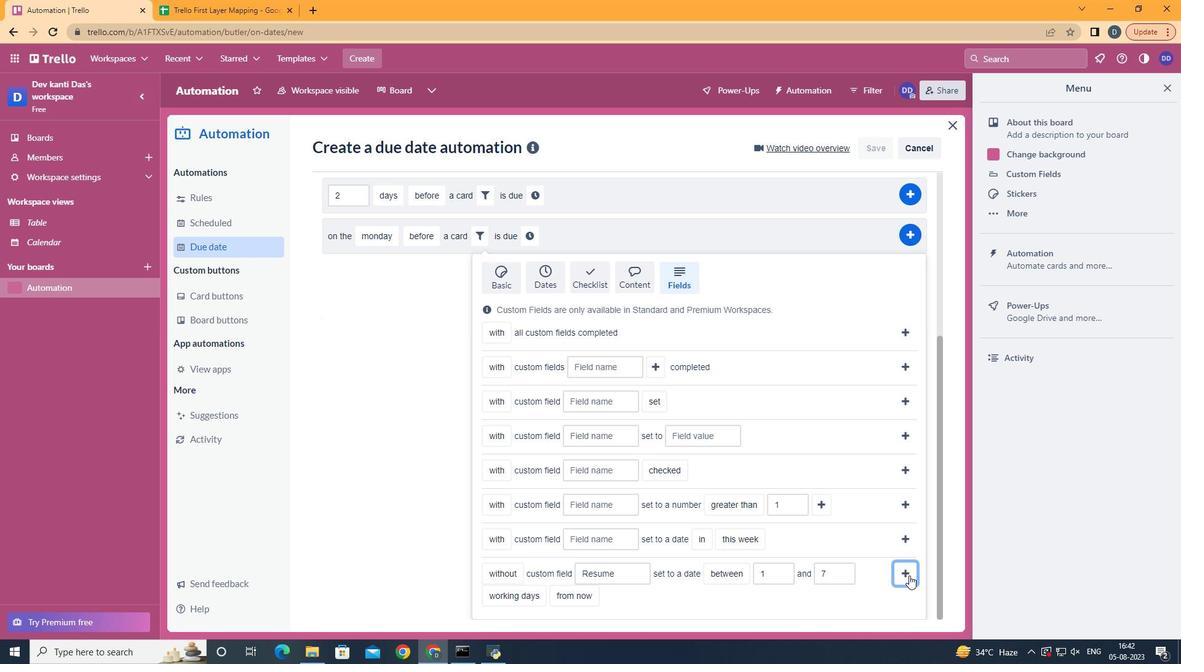 
Action: Mouse moved to (877, 496)
Screenshot: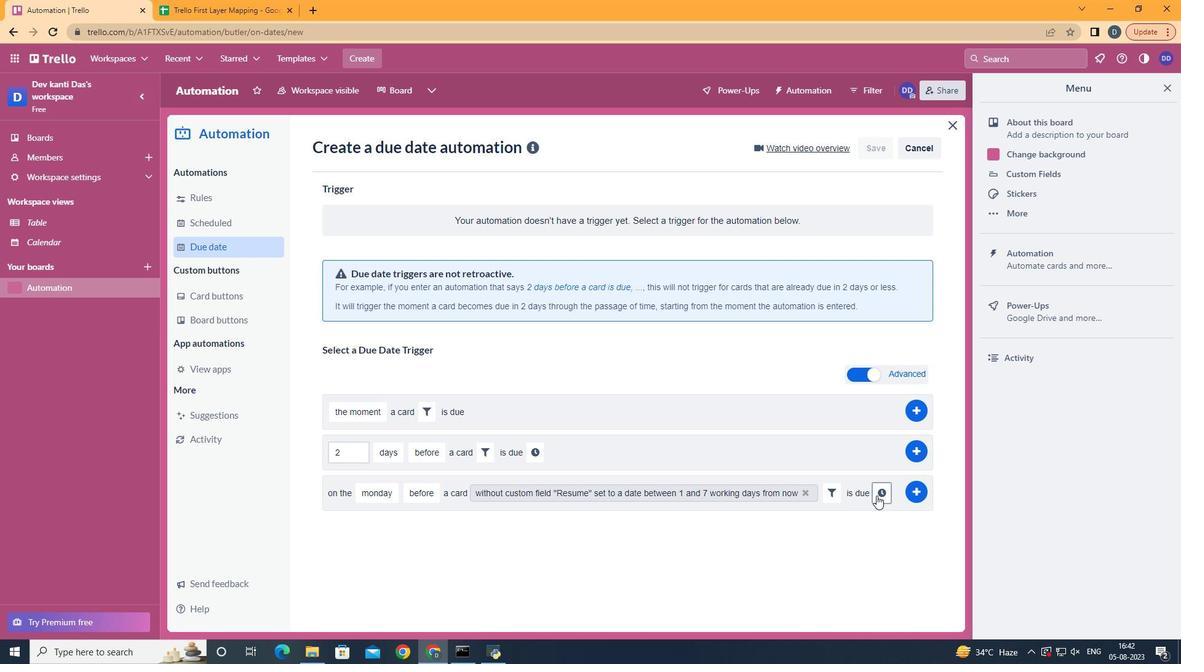 
Action: Mouse pressed left at (877, 496)
Screenshot: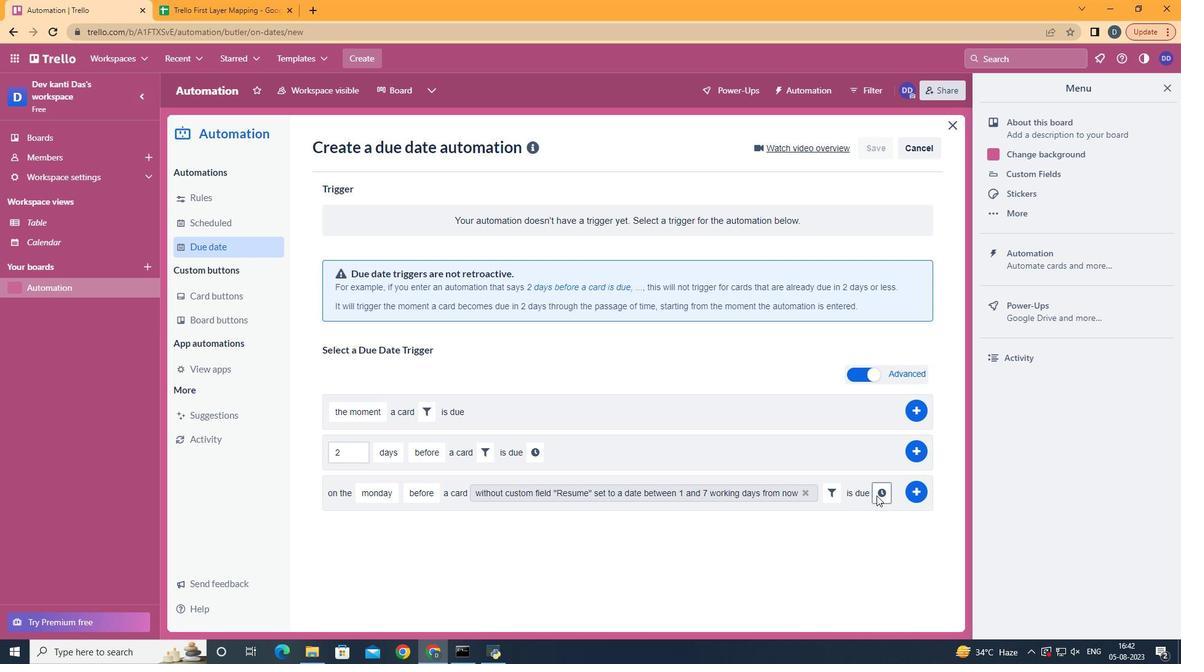 
Action: Mouse moved to (375, 529)
Screenshot: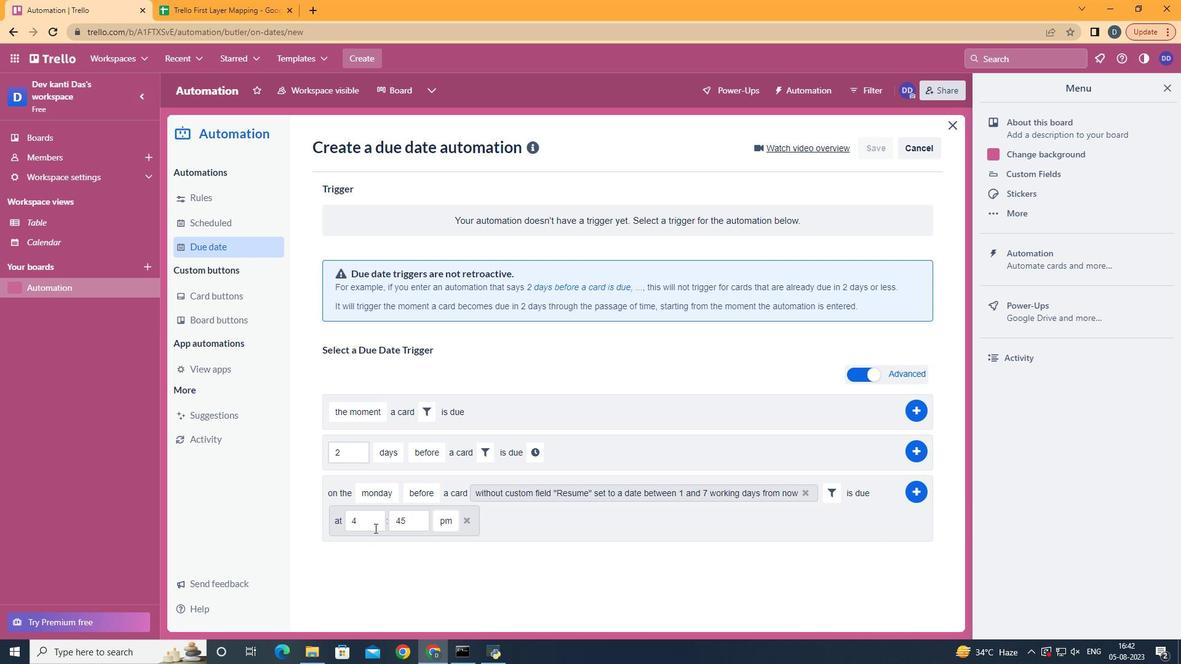 
Action: Mouse pressed left at (375, 529)
Screenshot: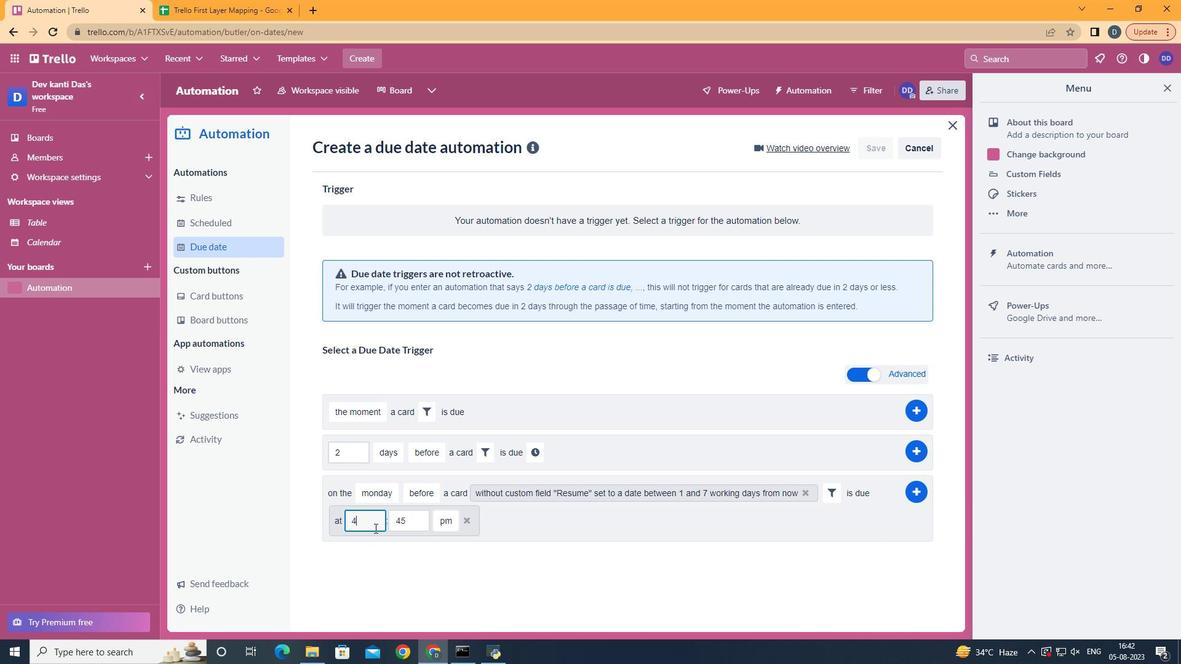 
Action: Key pressed <Key.backspace>11
Screenshot: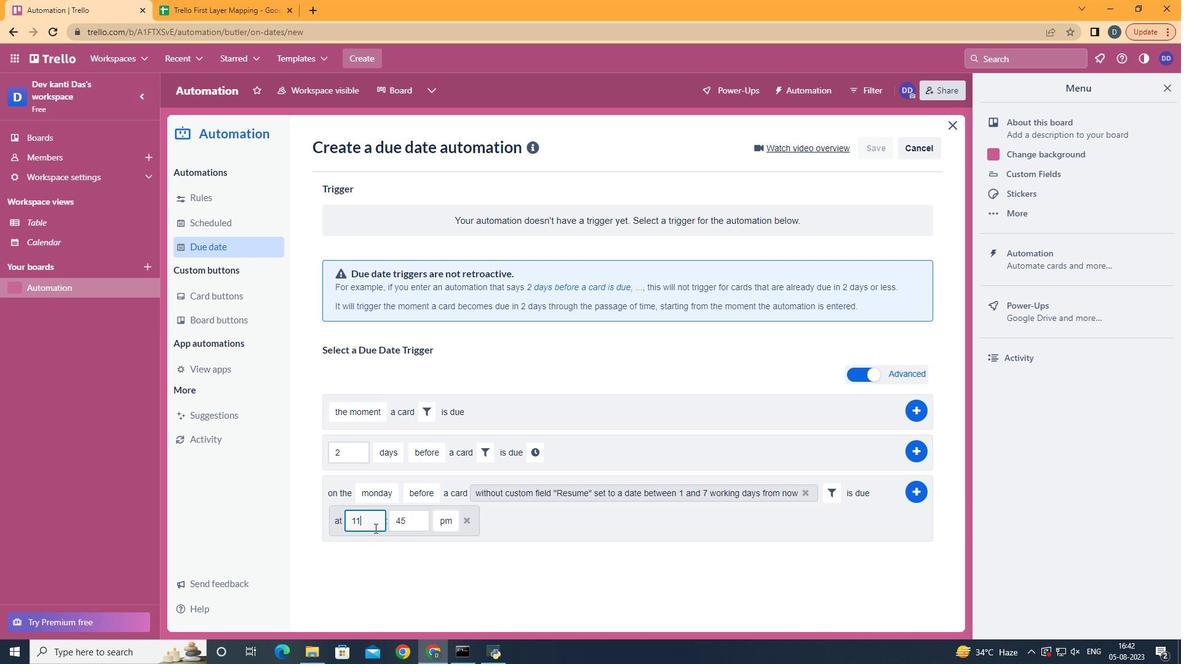 
Action: Mouse moved to (415, 521)
Screenshot: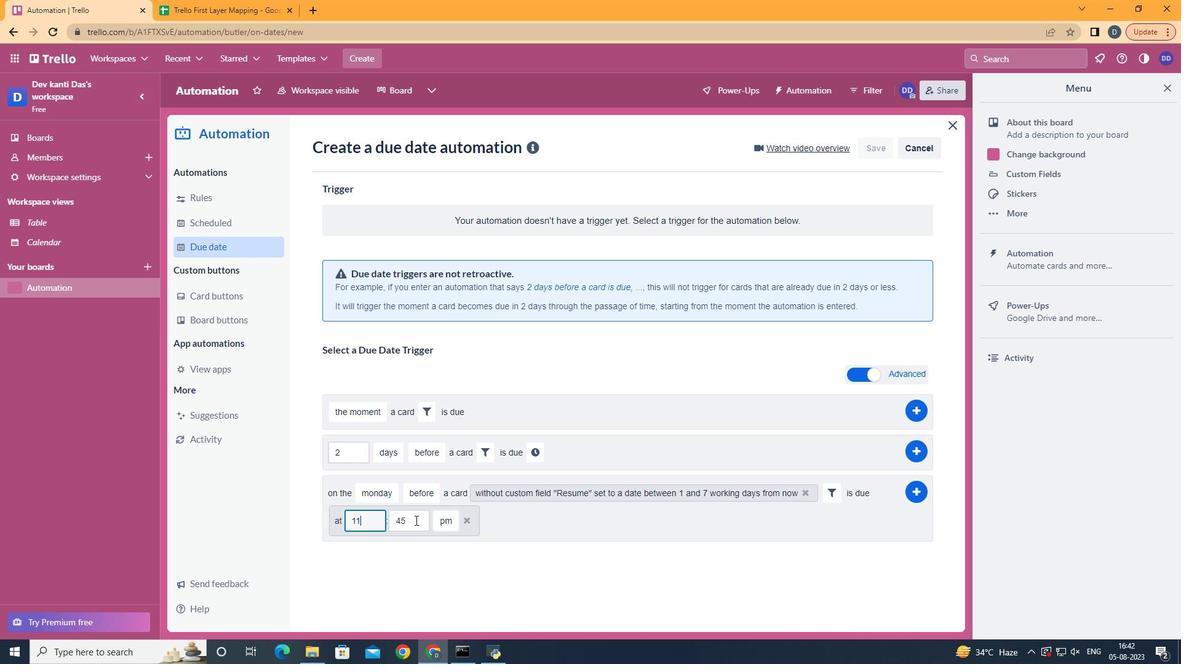 
Action: Mouse pressed left at (415, 521)
Screenshot: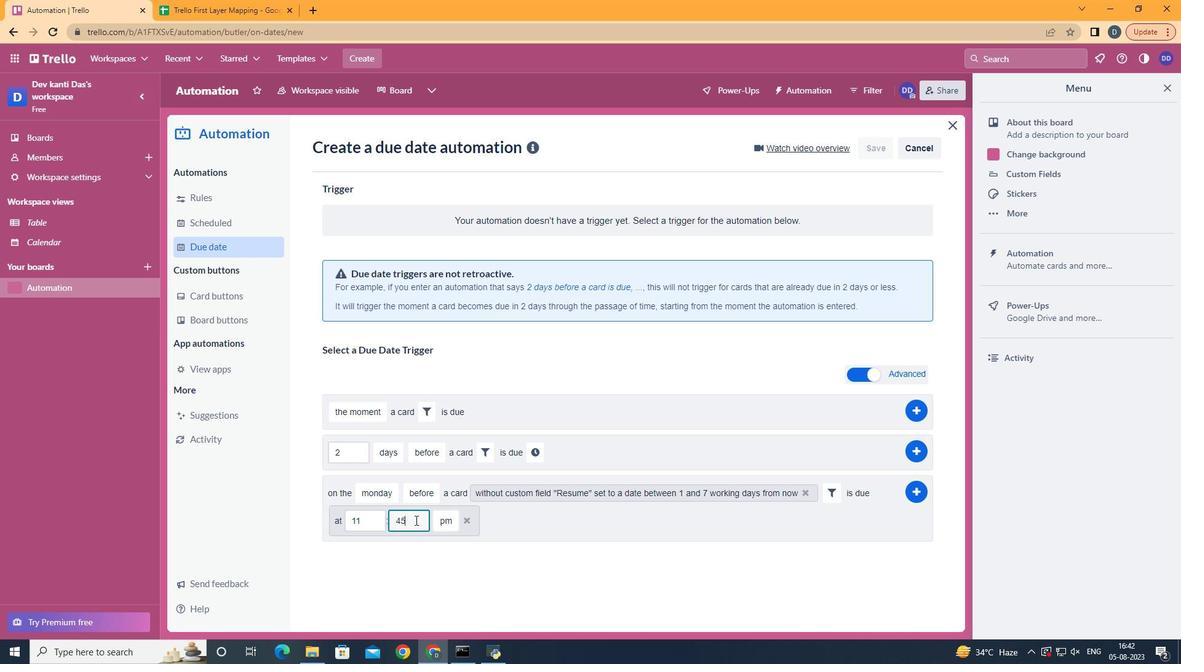
Action: Key pressed <Key.backspace><Key.backspace>00
Screenshot: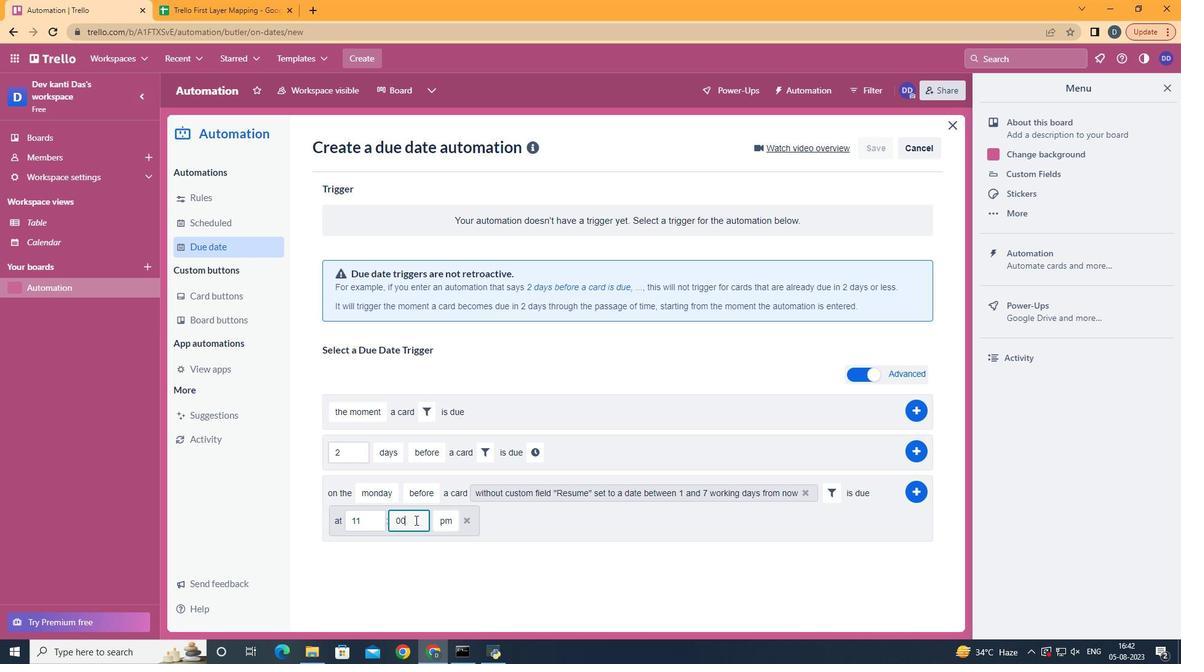 
Action: Mouse moved to (455, 543)
Screenshot: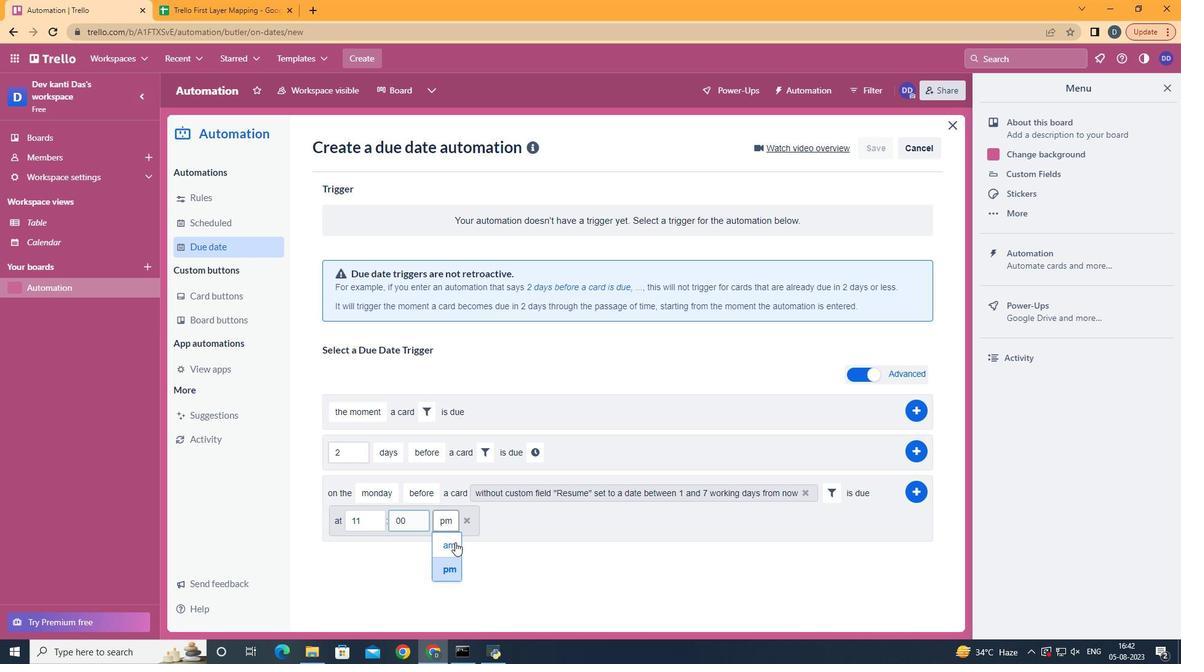 
Action: Mouse pressed left at (455, 543)
Screenshot: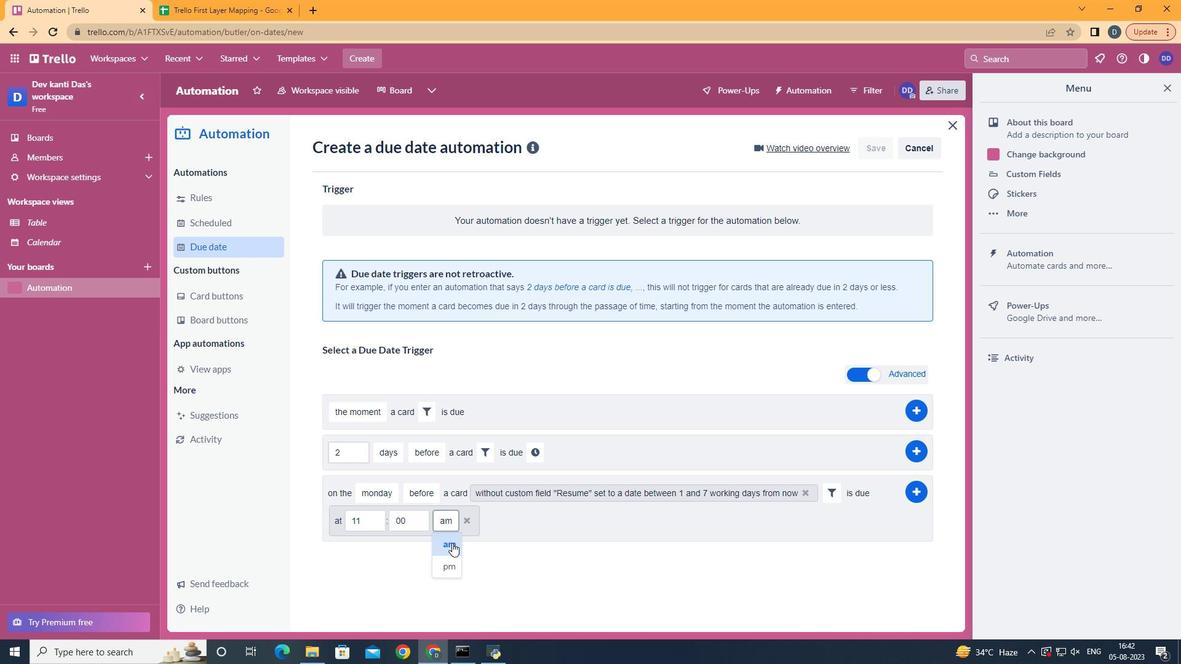 
Action: Mouse moved to (917, 499)
Screenshot: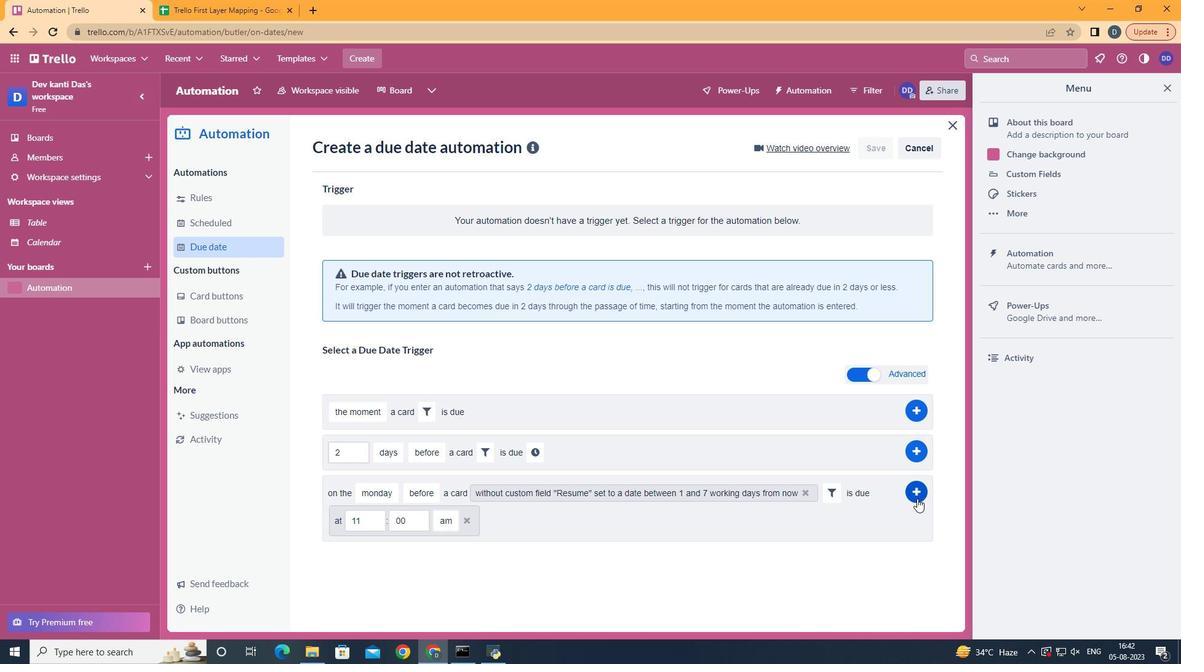 
Action: Mouse pressed left at (917, 499)
Screenshot: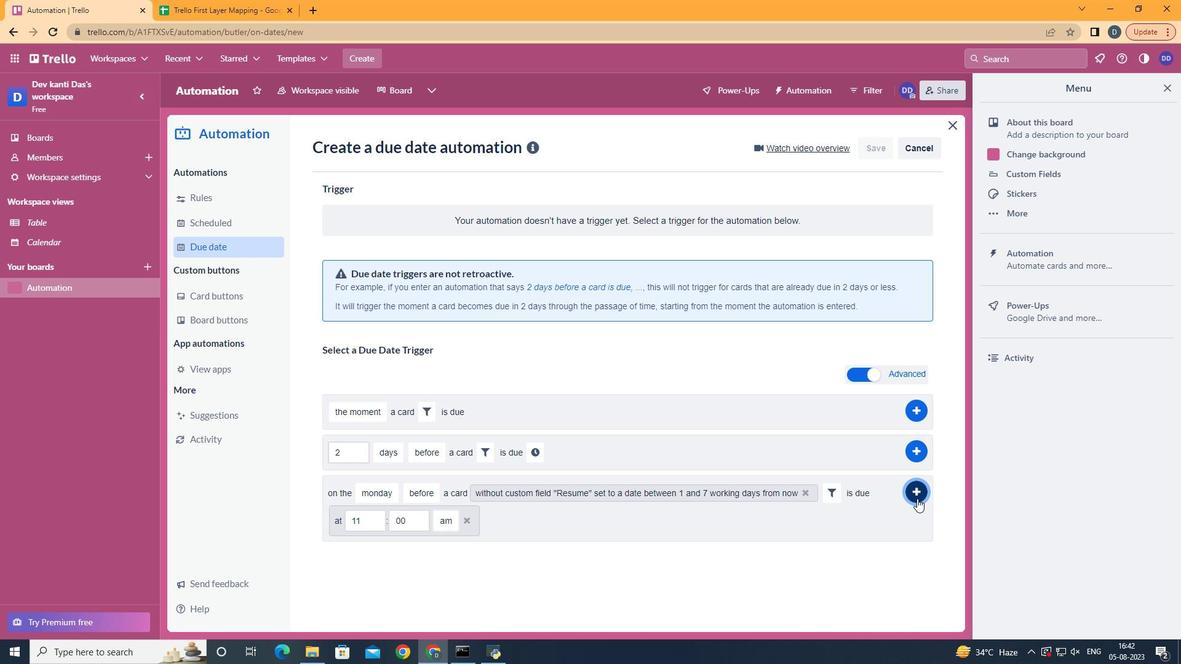 
Action: Mouse moved to (548, 223)
Screenshot: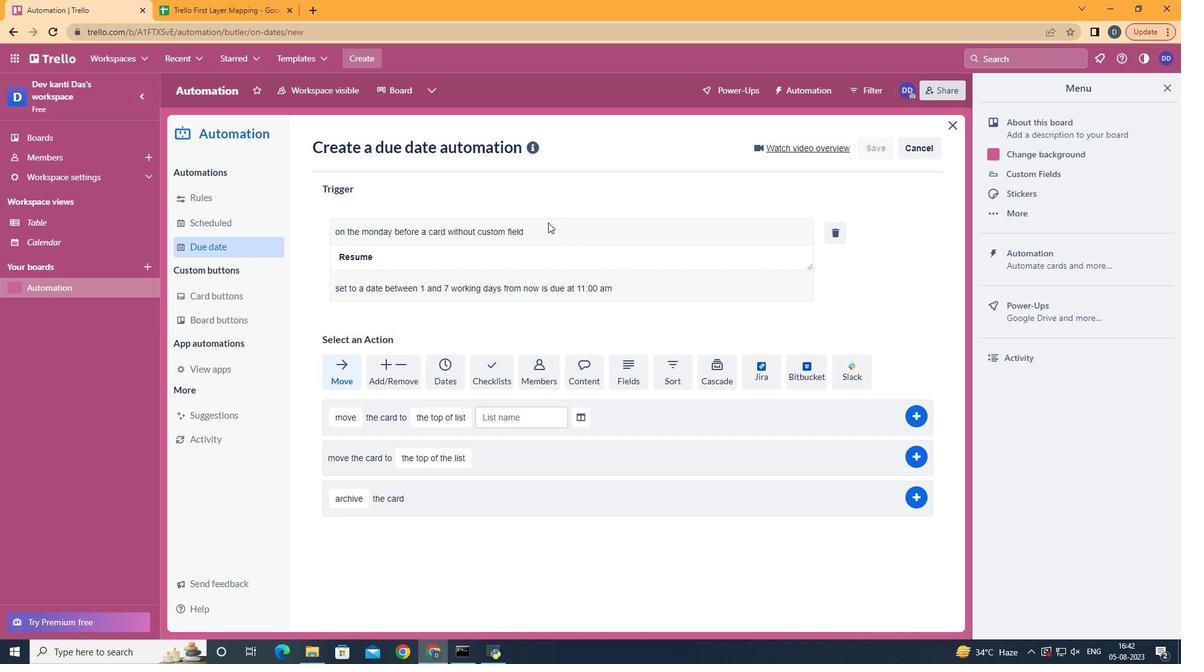 
